 Task: Look for space in Ölgiy, Mongolia from 1st June, 2023 to 9th June, 2023 for 5 adults in price range Rs.6000 to Rs.12000. Place can be entire place with 3 bedrooms having 3 beds and 3 bathrooms. Property type can be house, flat, guest house. Amenities needed are: washing machine. Booking option can be shelf check-in. Required host language is English.
Action: Mouse moved to (457, 101)
Screenshot: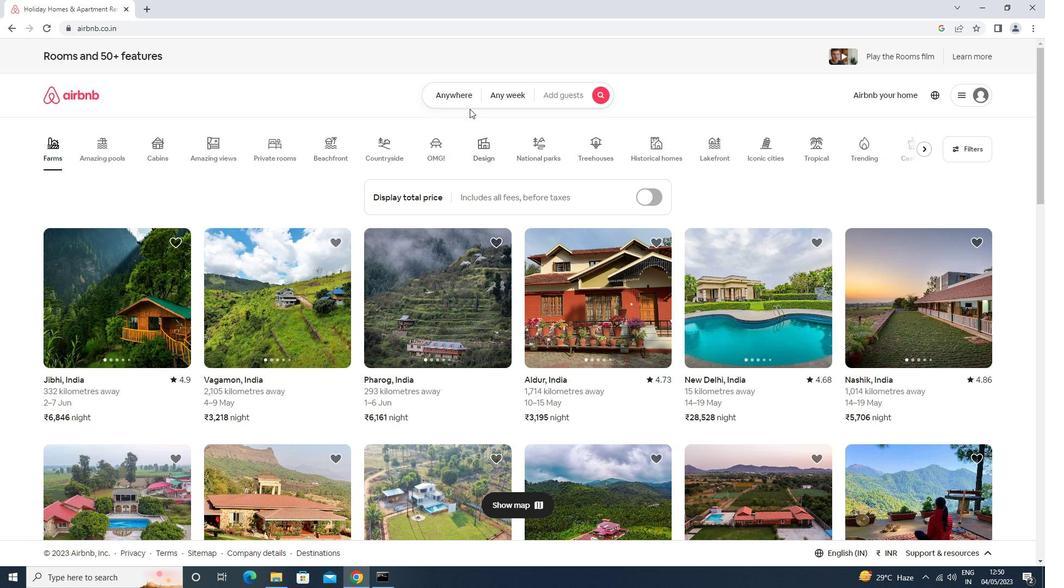 
Action: Mouse pressed left at (457, 101)
Screenshot: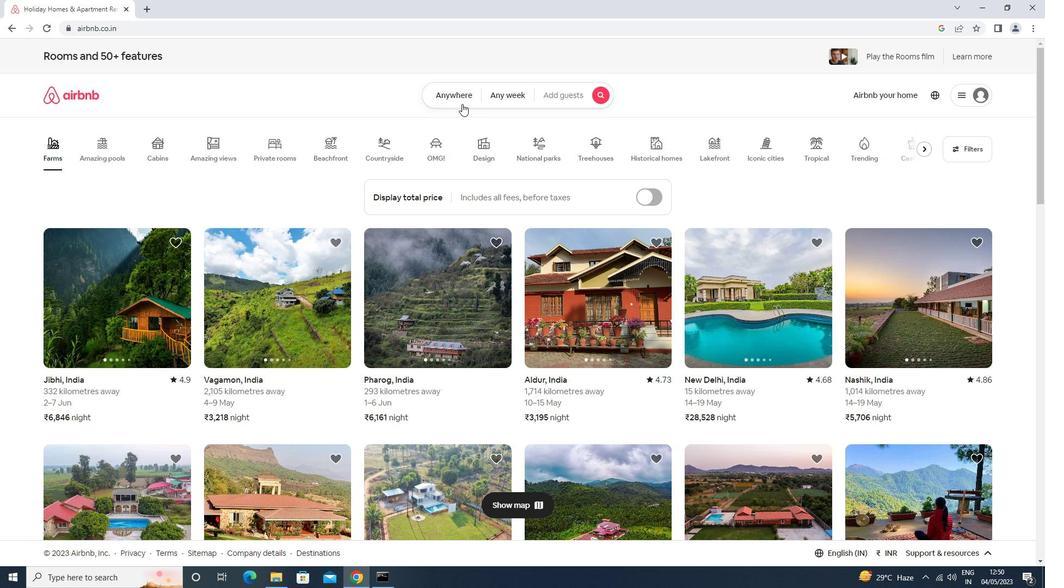 
Action: Mouse moved to (421, 136)
Screenshot: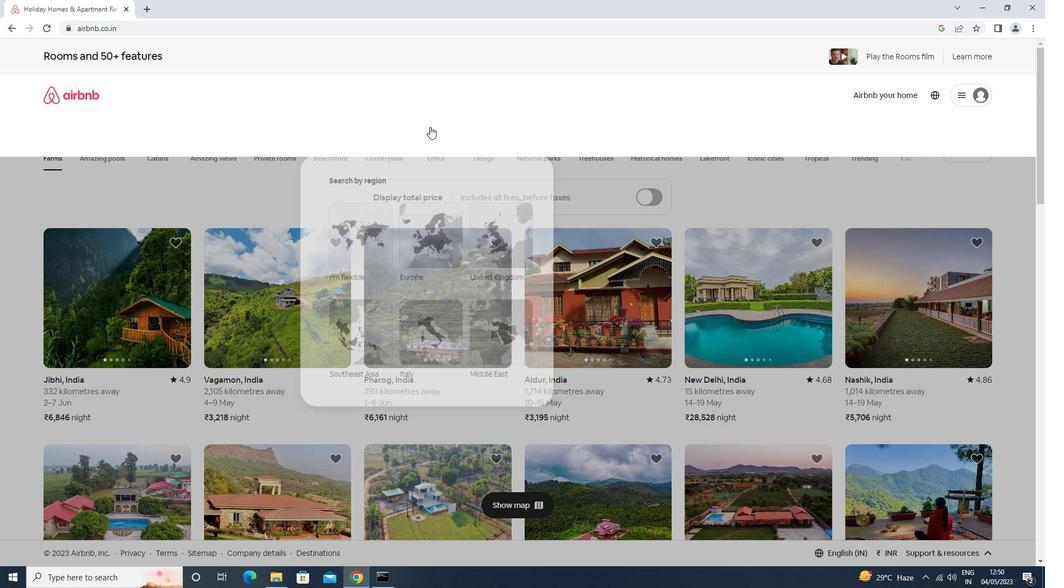 
Action: Mouse pressed left at (421, 136)
Screenshot: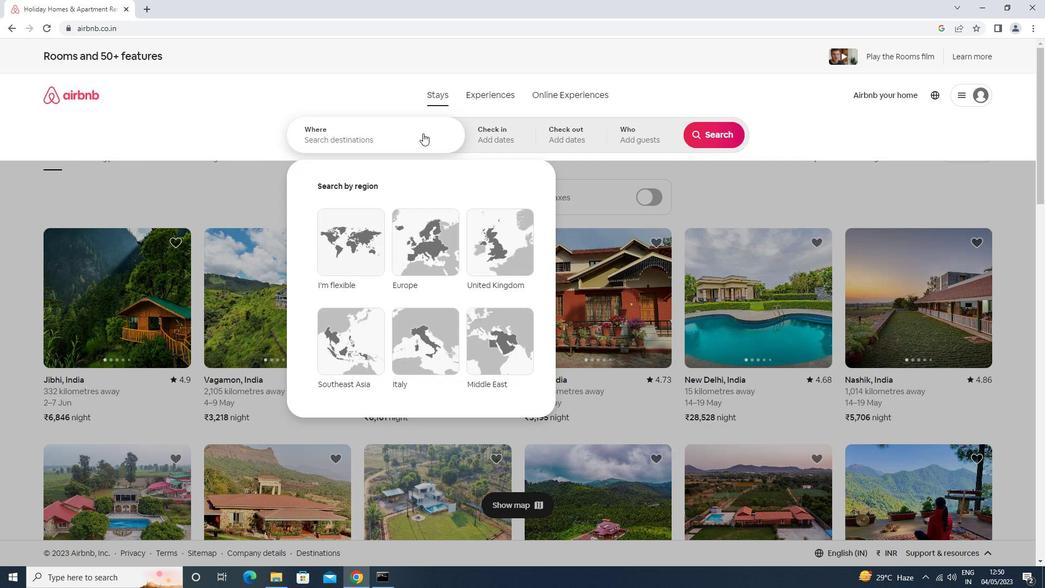 
Action: Key pressed olgiy<Key.down><Key.enter>
Screenshot: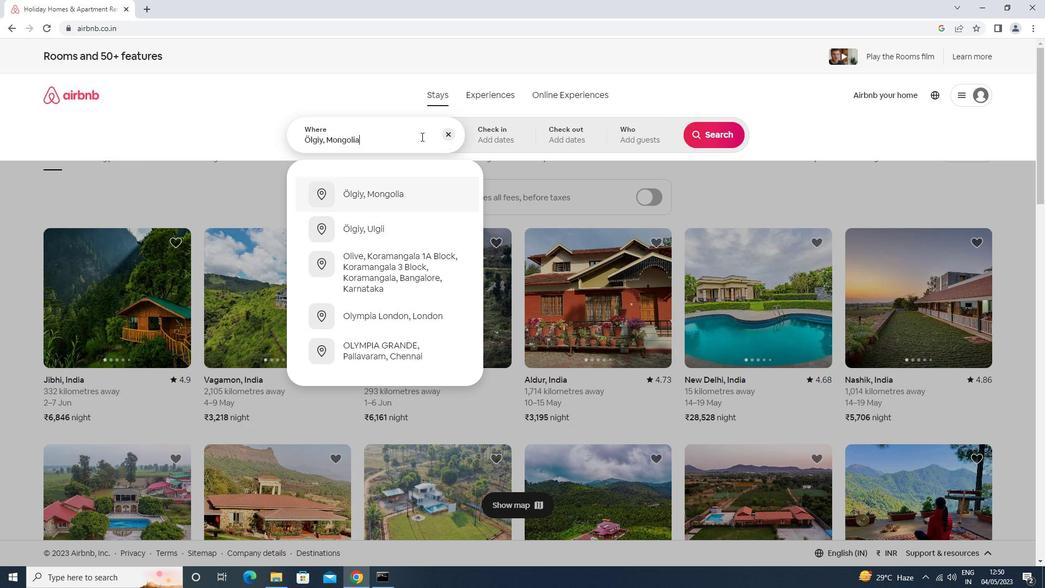 
Action: Mouse moved to (658, 273)
Screenshot: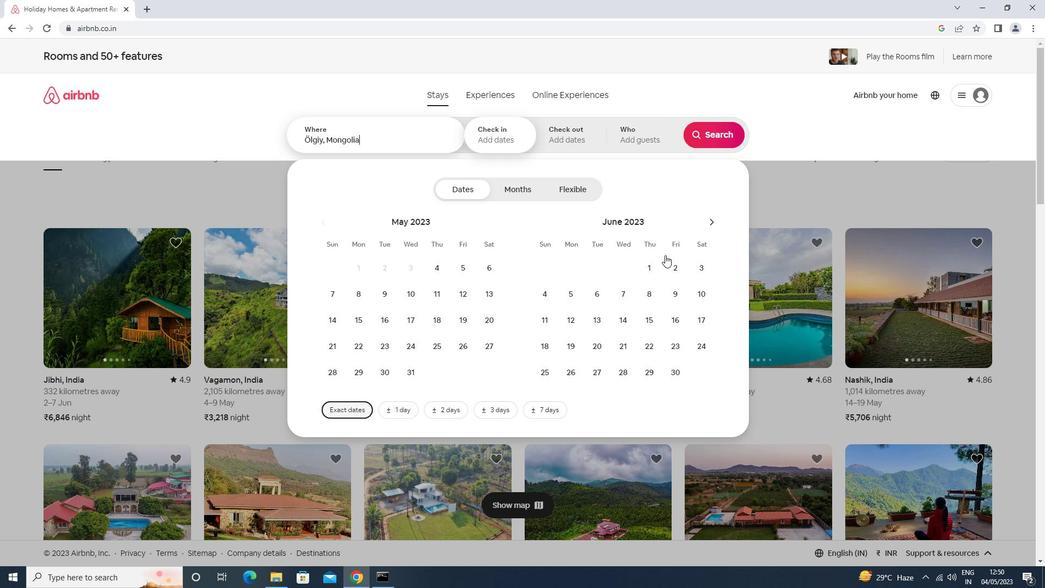 
Action: Mouse pressed left at (658, 273)
Screenshot: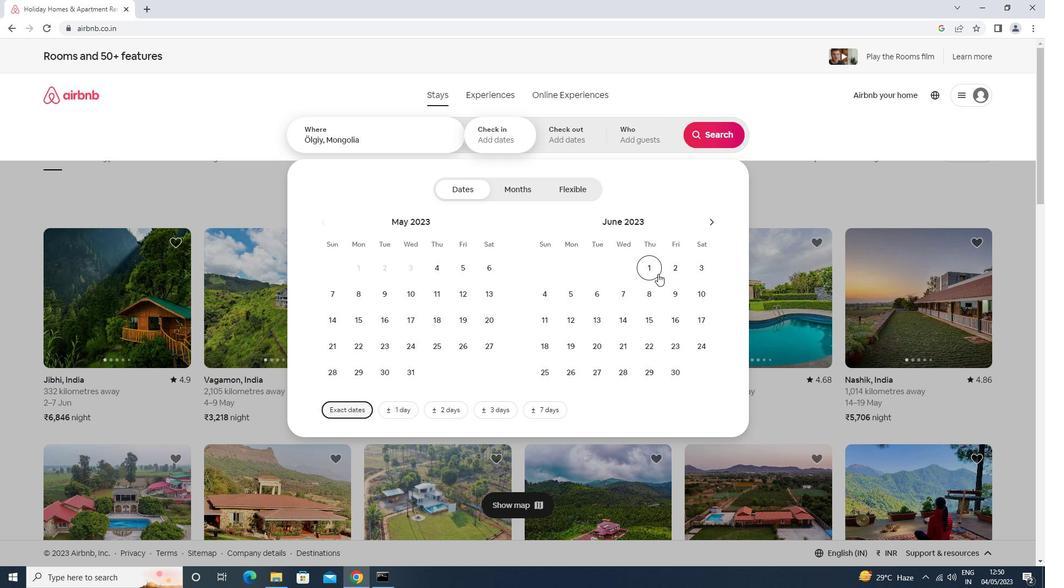 
Action: Mouse moved to (669, 297)
Screenshot: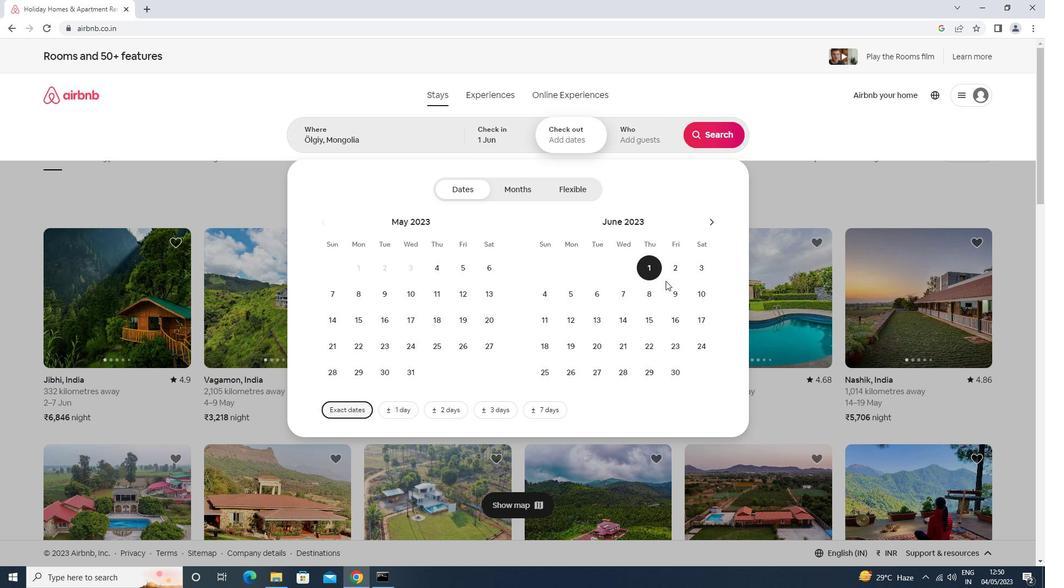 
Action: Mouse pressed left at (669, 297)
Screenshot: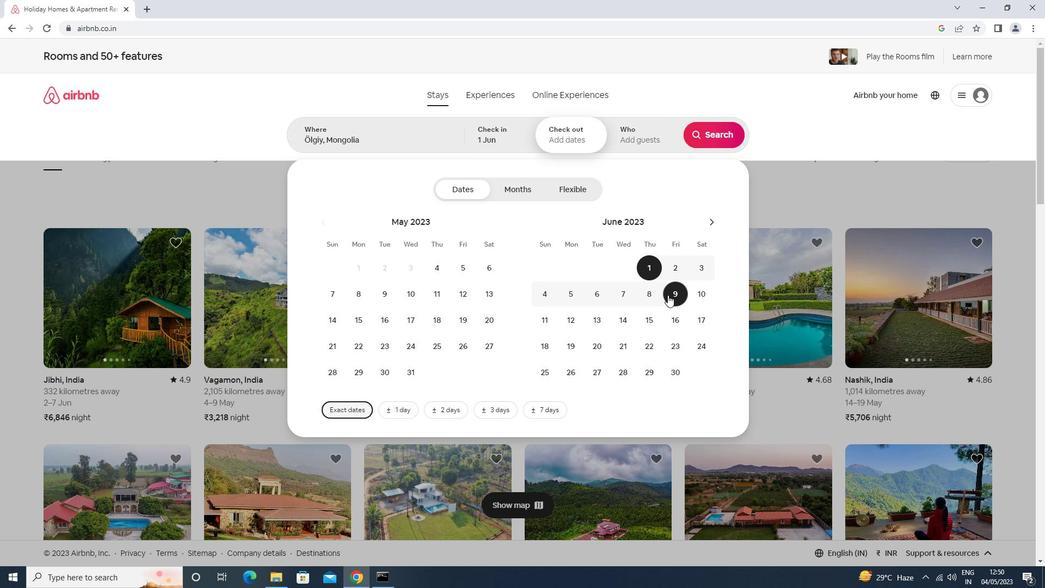 
Action: Mouse moved to (652, 142)
Screenshot: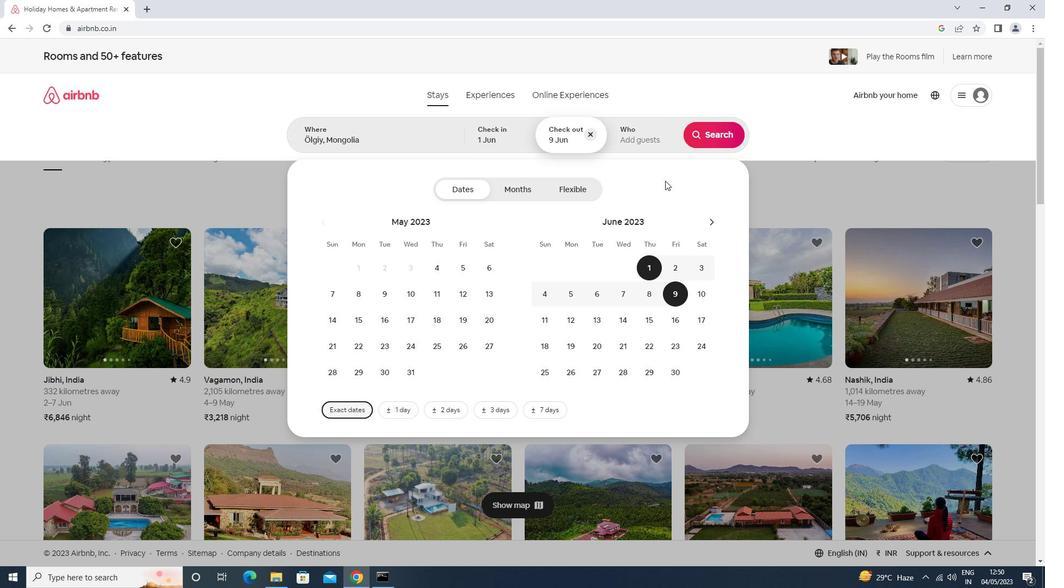 
Action: Mouse pressed left at (652, 142)
Screenshot: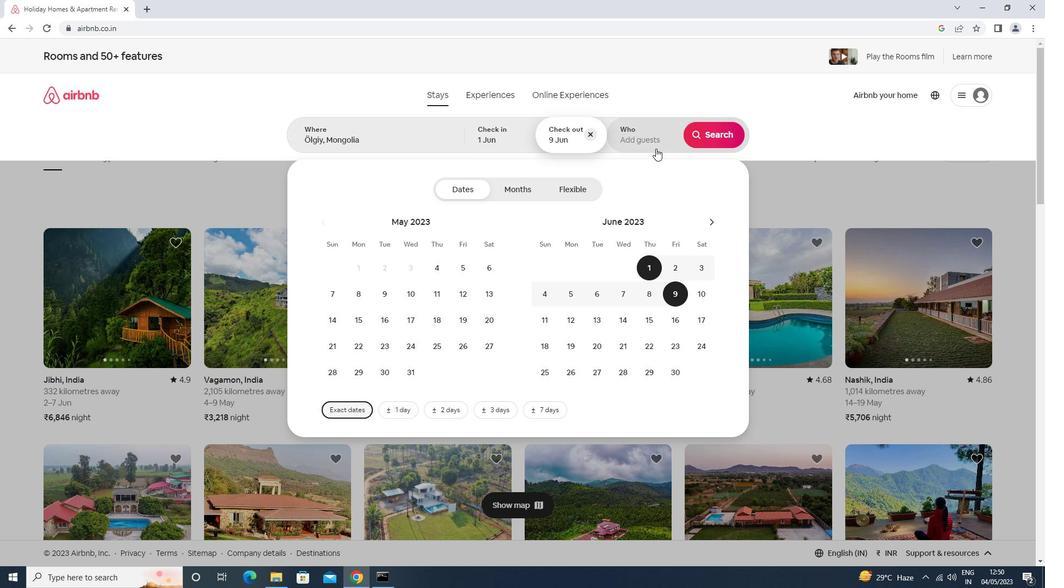 
Action: Mouse moved to (717, 192)
Screenshot: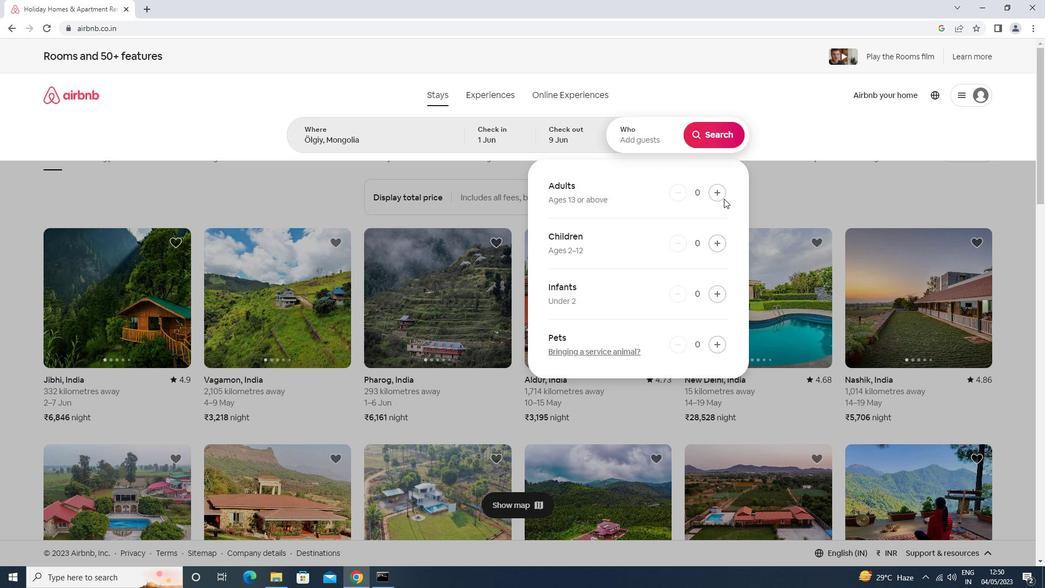 
Action: Mouse pressed left at (717, 192)
Screenshot: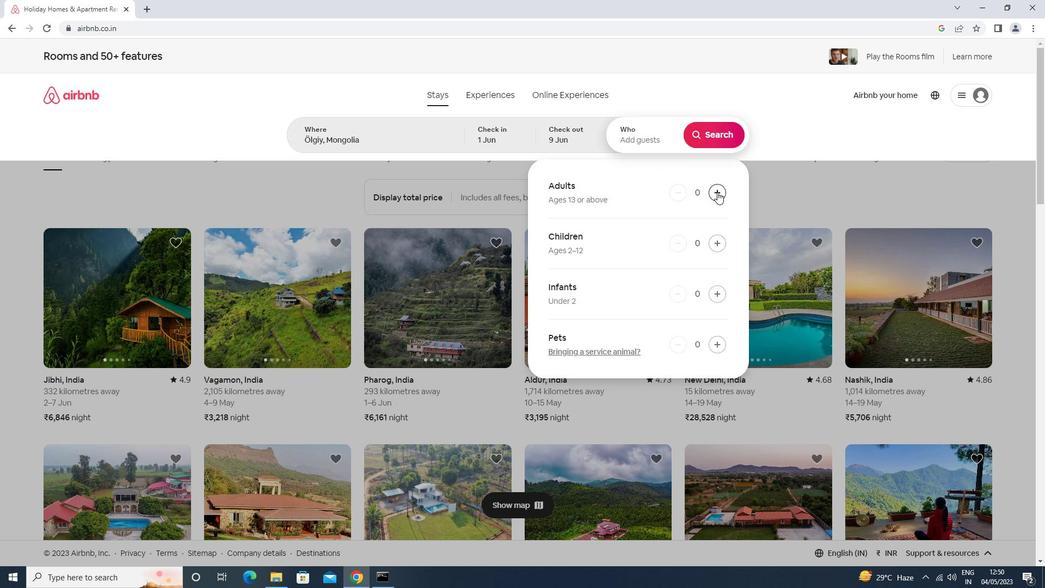 
Action: Mouse moved to (717, 192)
Screenshot: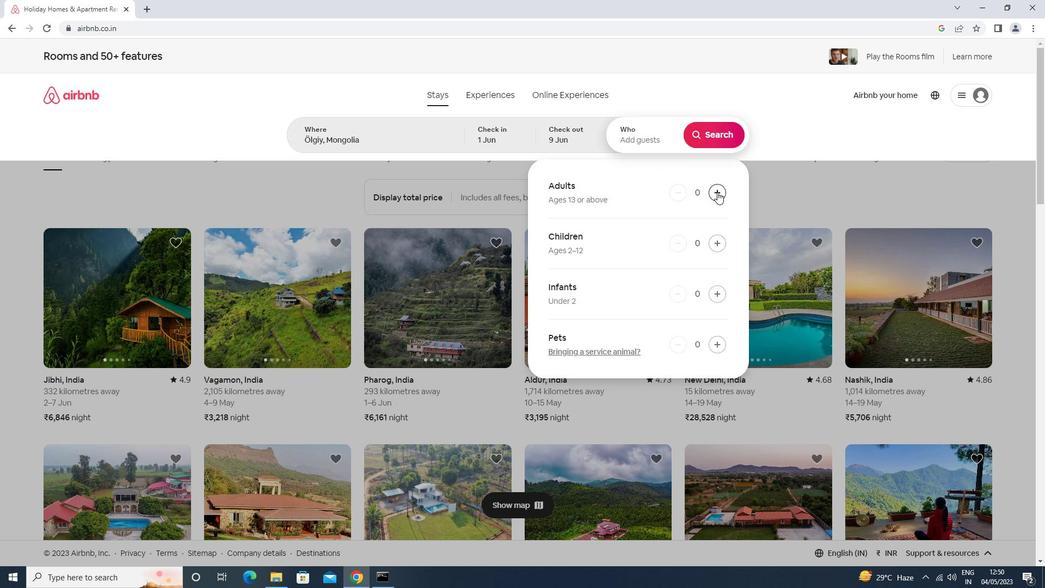 
Action: Mouse pressed left at (717, 192)
Screenshot: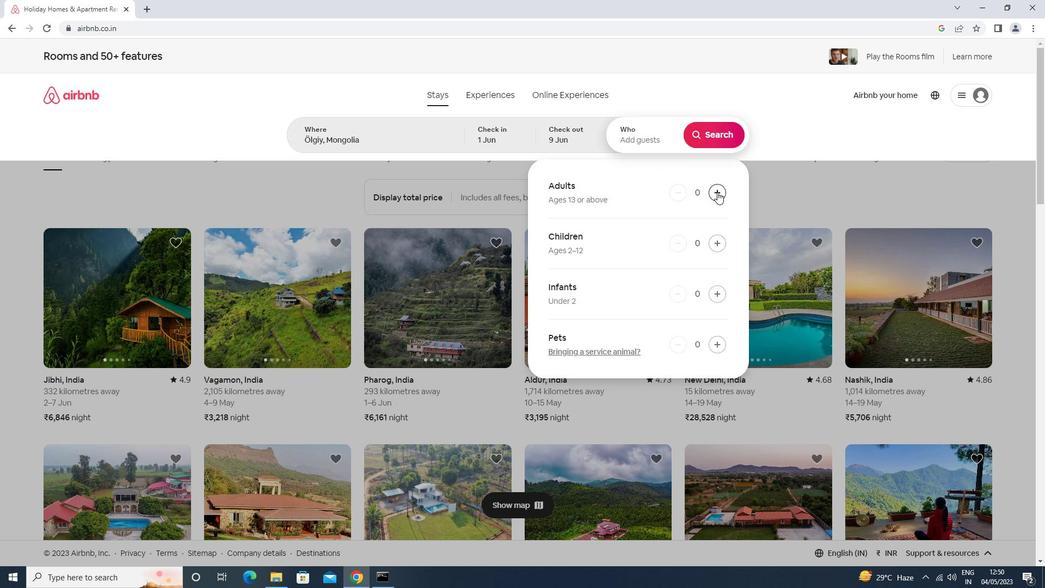 
Action: Mouse pressed left at (717, 192)
Screenshot: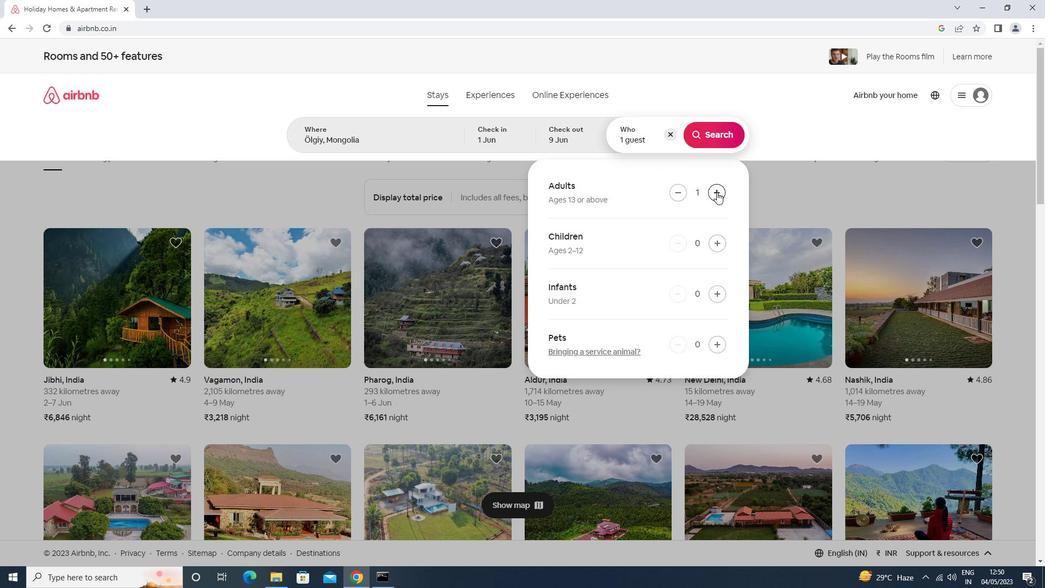 
Action: Mouse pressed left at (717, 192)
Screenshot: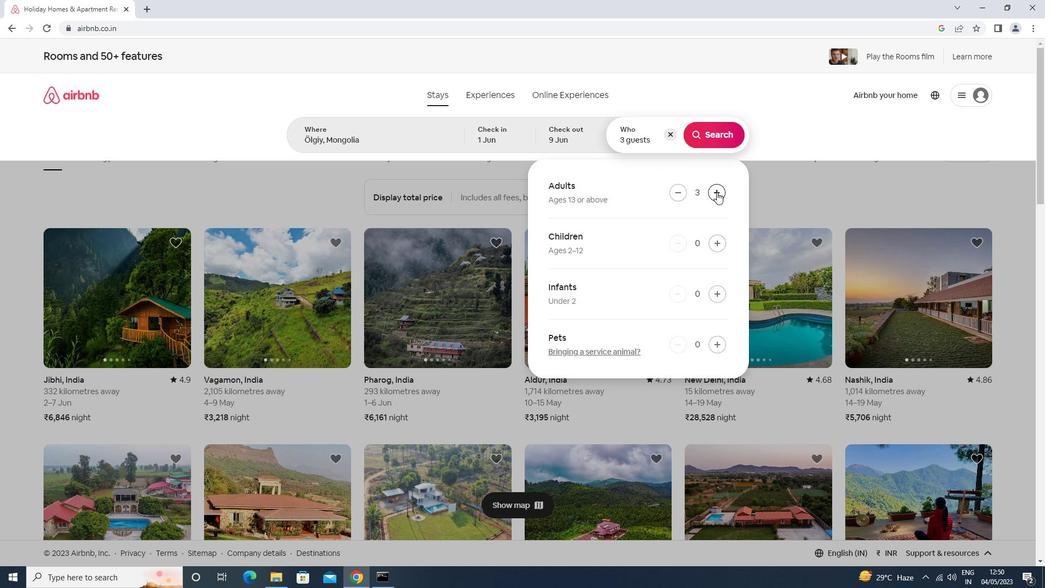 
Action: Mouse pressed left at (717, 192)
Screenshot: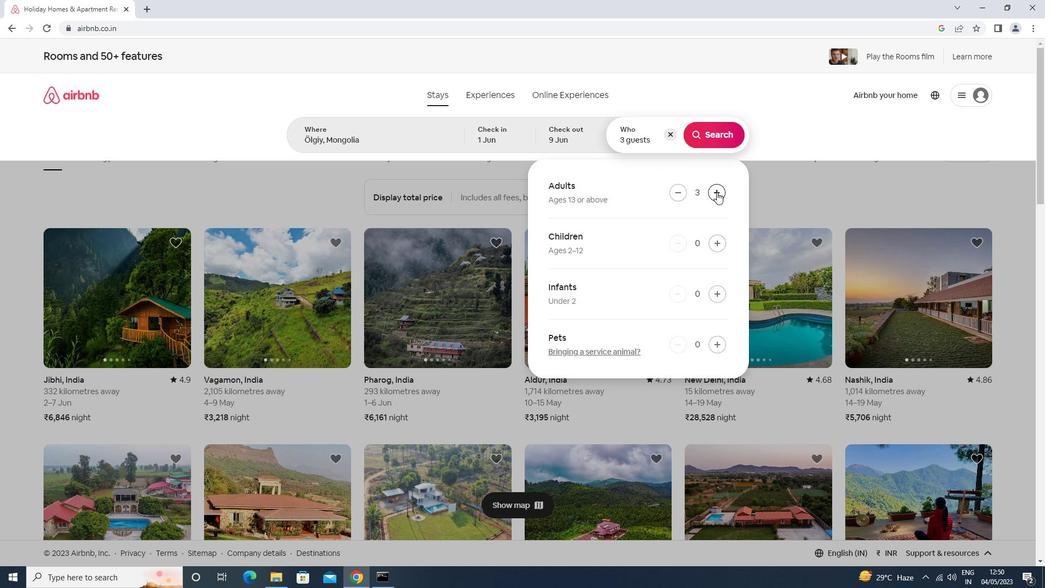 
Action: Mouse pressed left at (717, 192)
Screenshot: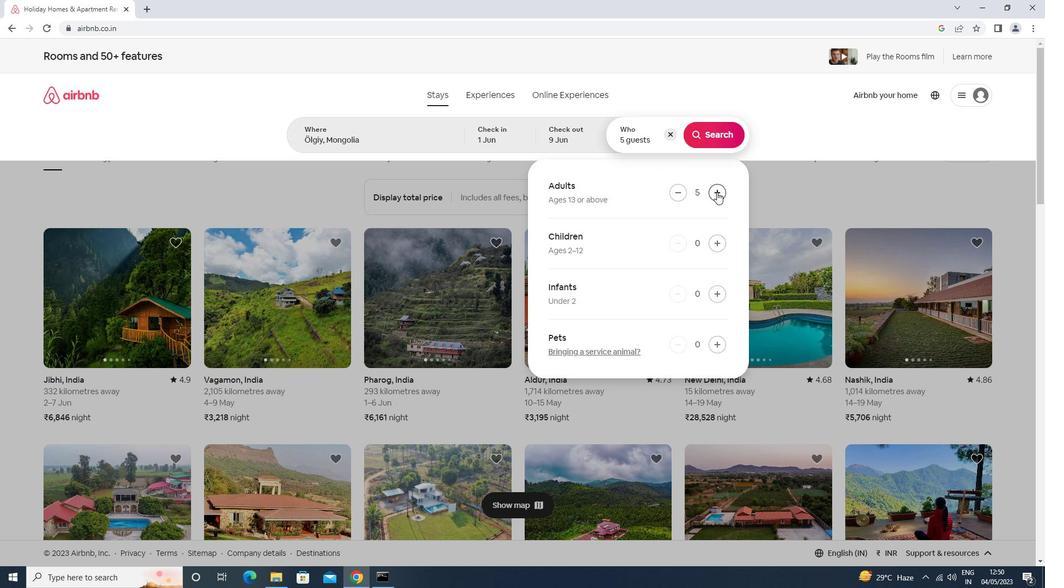 
Action: Mouse moved to (683, 196)
Screenshot: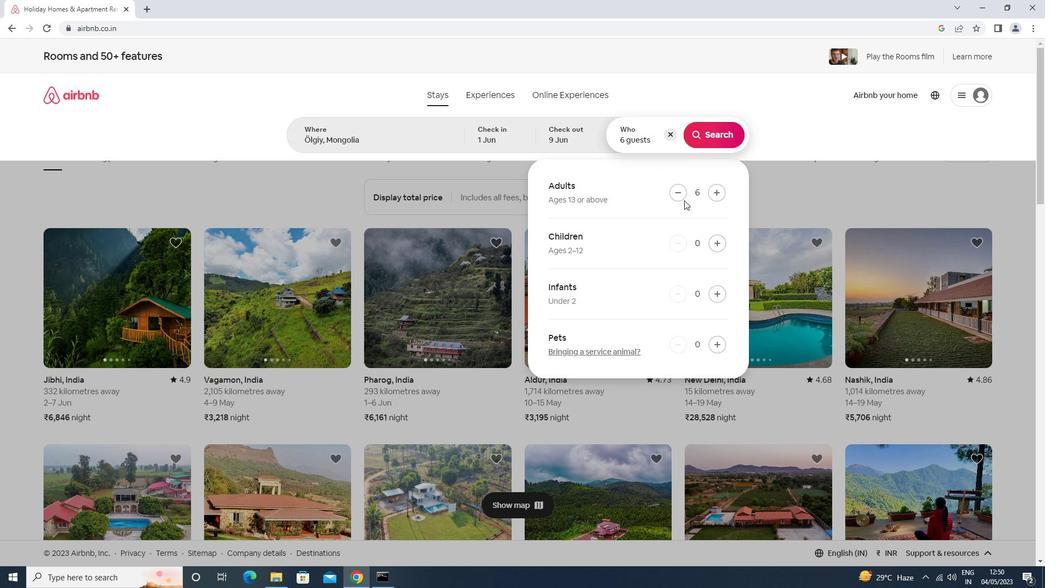 
Action: Mouse pressed left at (683, 196)
Screenshot: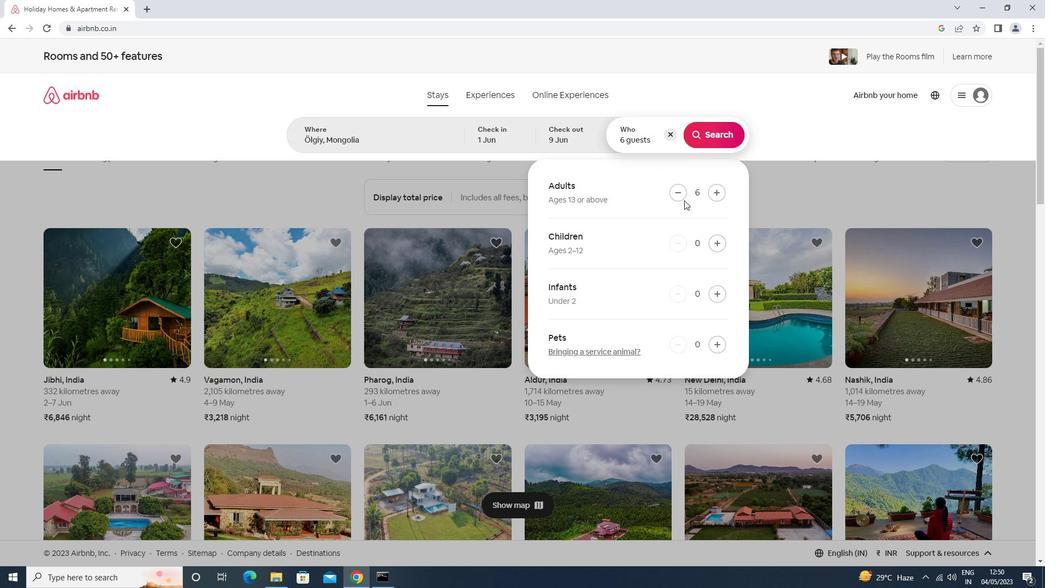 
Action: Mouse moved to (725, 132)
Screenshot: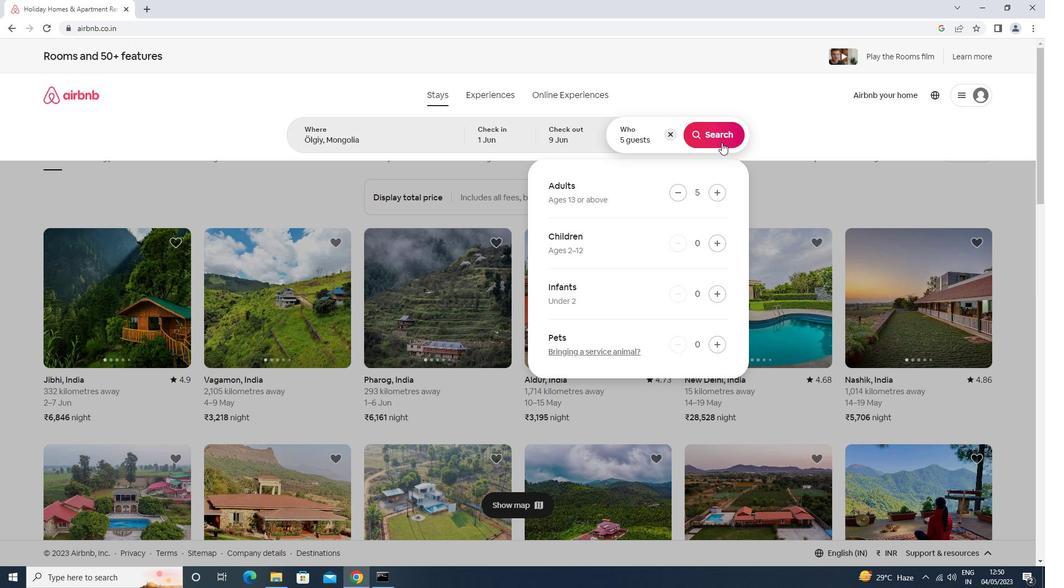 
Action: Mouse pressed left at (725, 132)
Screenshot: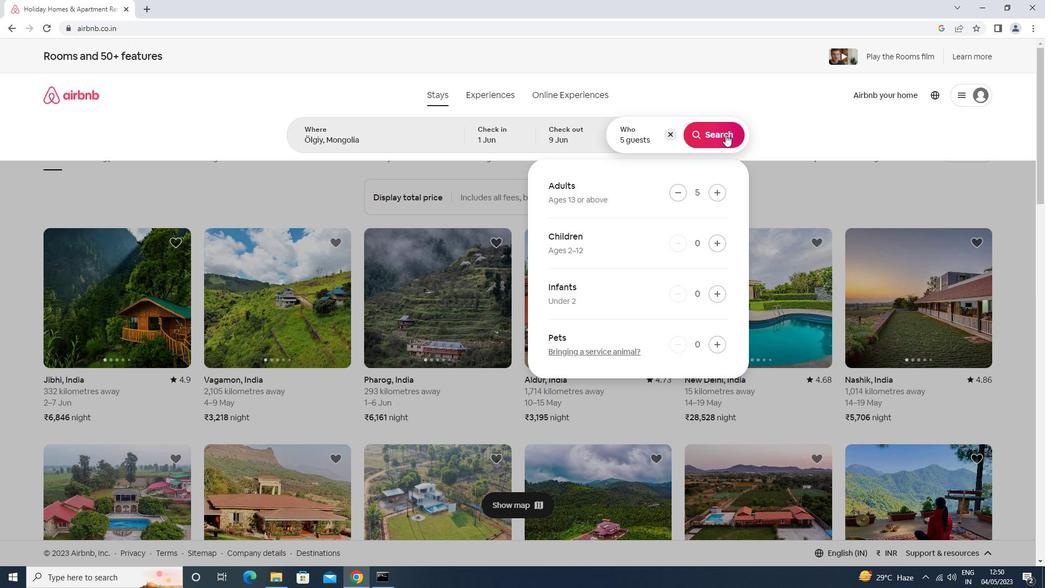 
Action: Mouse moved to (994, 106)
Screenshot: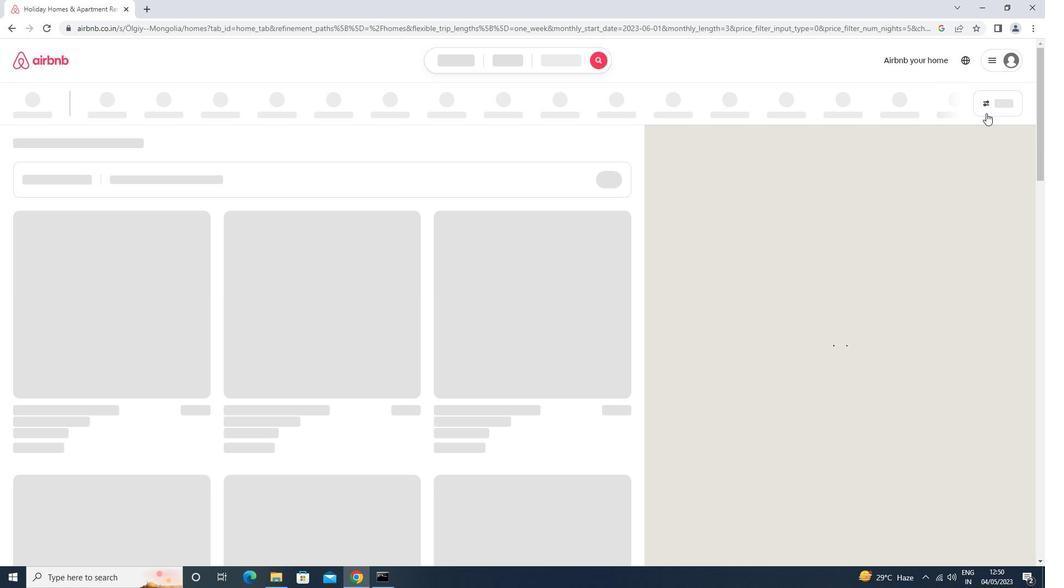 
Action: Mouse pressed left at (994, 106)
Screenshot: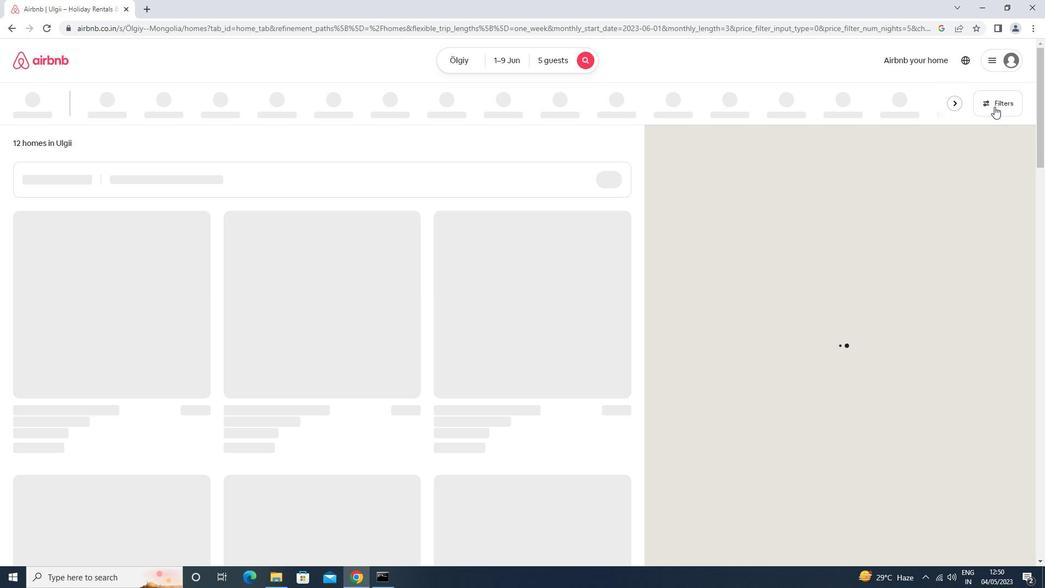 
Action: Mouse moved to (422, 235)
Screenshot: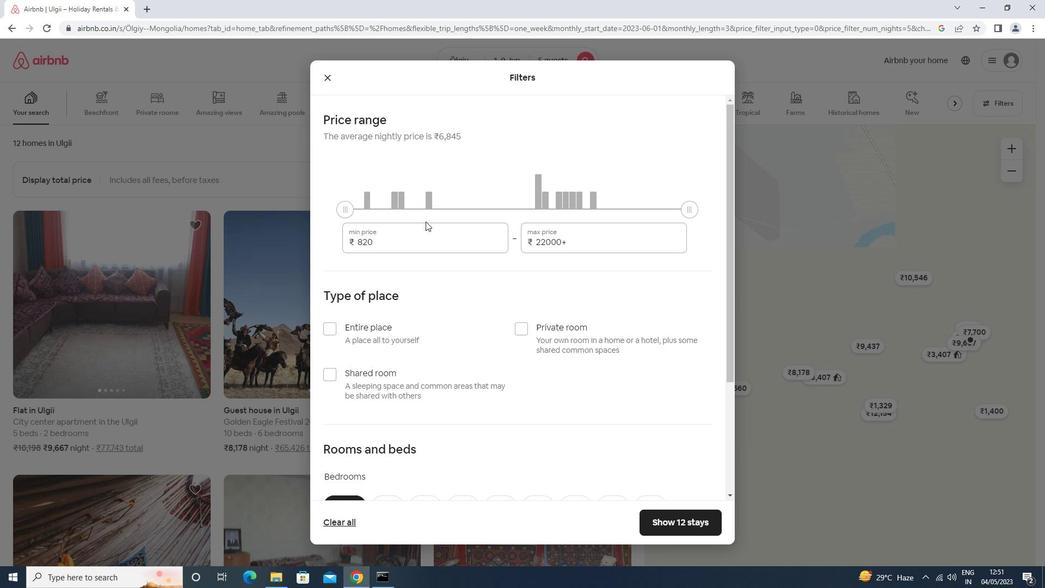 
Action: Mouse pressed left at (422, 235)
Screenshot: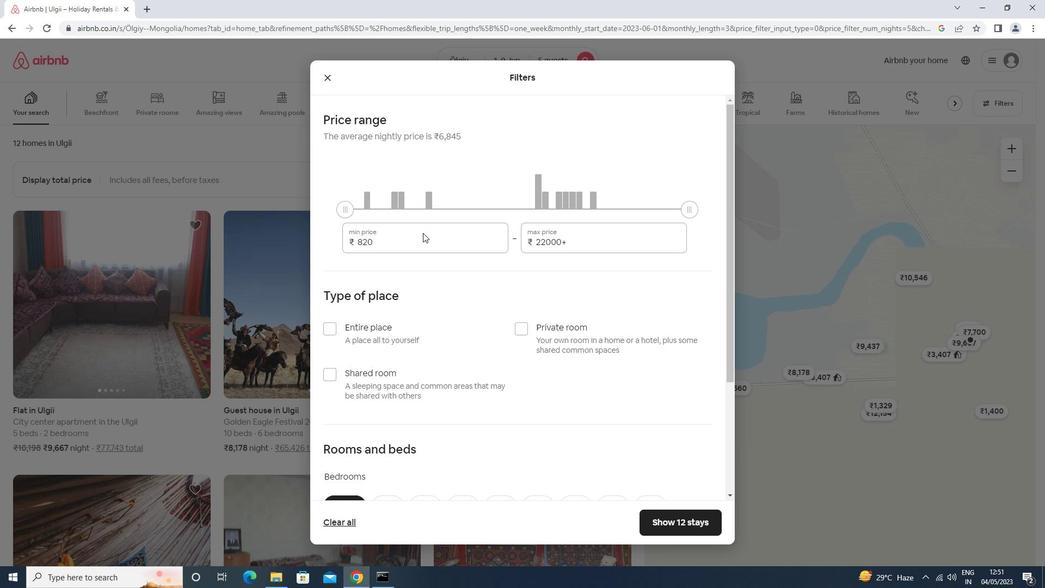 
Action: Mouse moved to (421, 236)
Screenshot: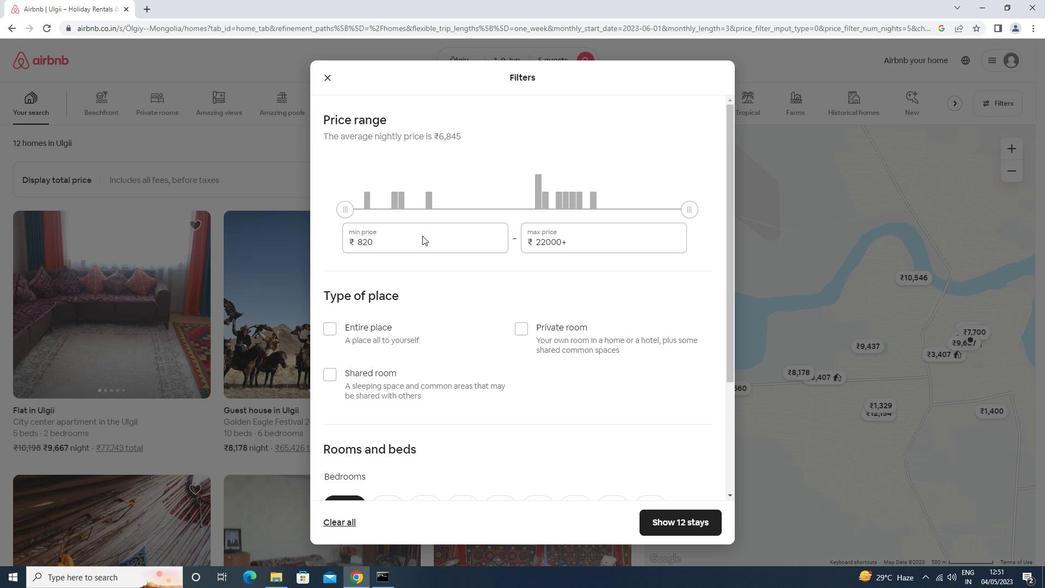 
Action: Key pressed <Key.backspace><Key.backspace><Key.backspace>16000<Key.tab>12000.
Screenshot: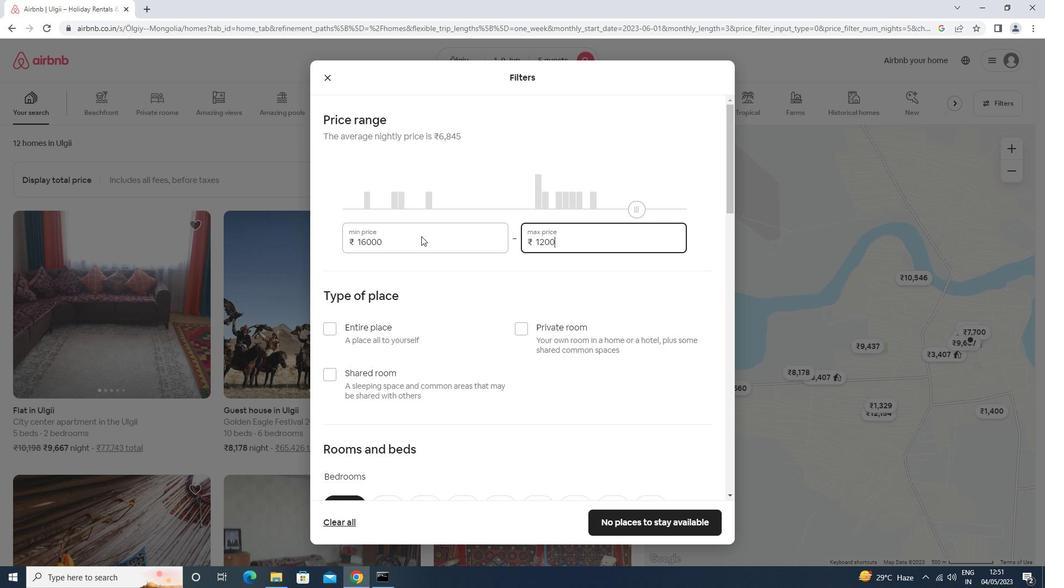 
Action: Mouse scrolled (421, 235) with delta (0, 0)
Screenshot: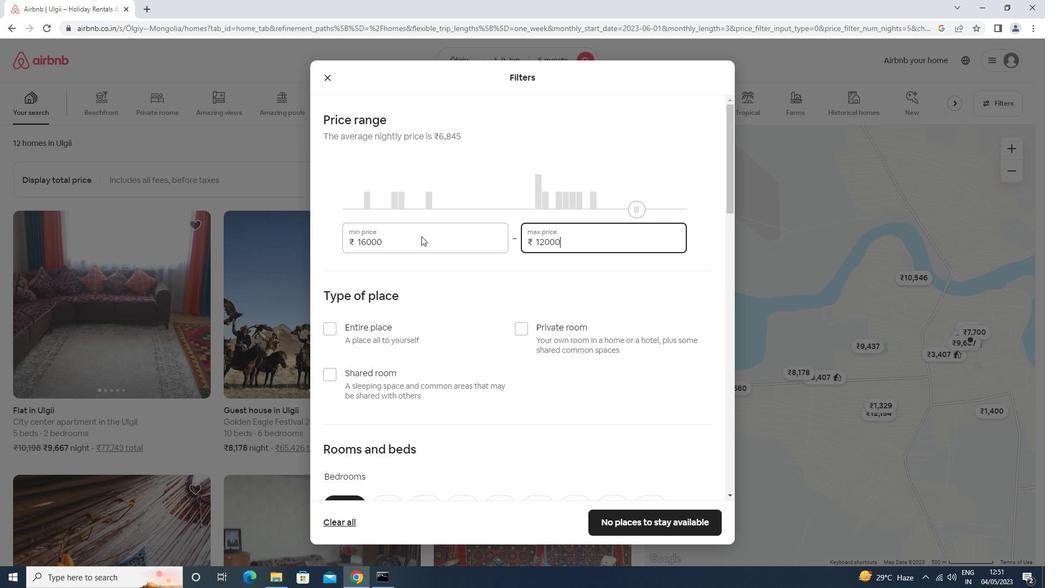 
Action: Mouse scrolled (421, 235) with delta (0, 0)
Screenshot: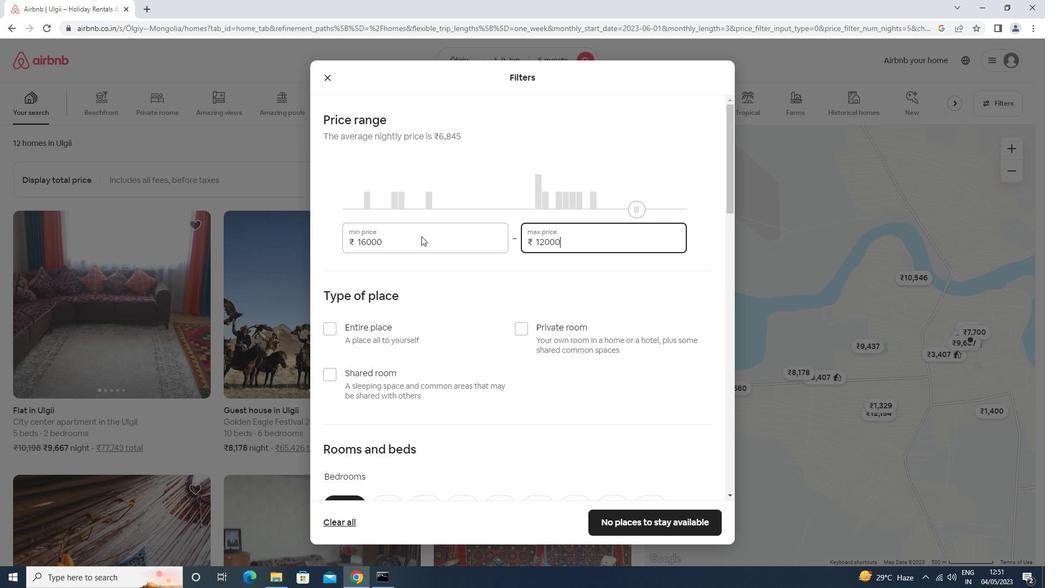 
Action: Mouse moved to (390, 219)
Screenshot: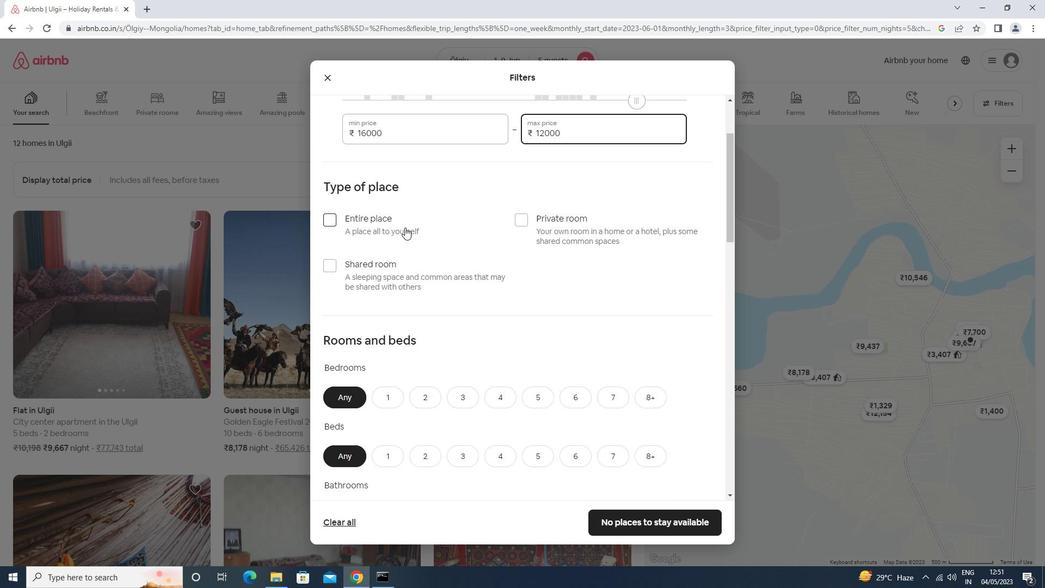 
Action: Mouse pressed left at (390, 219)
Screenshot: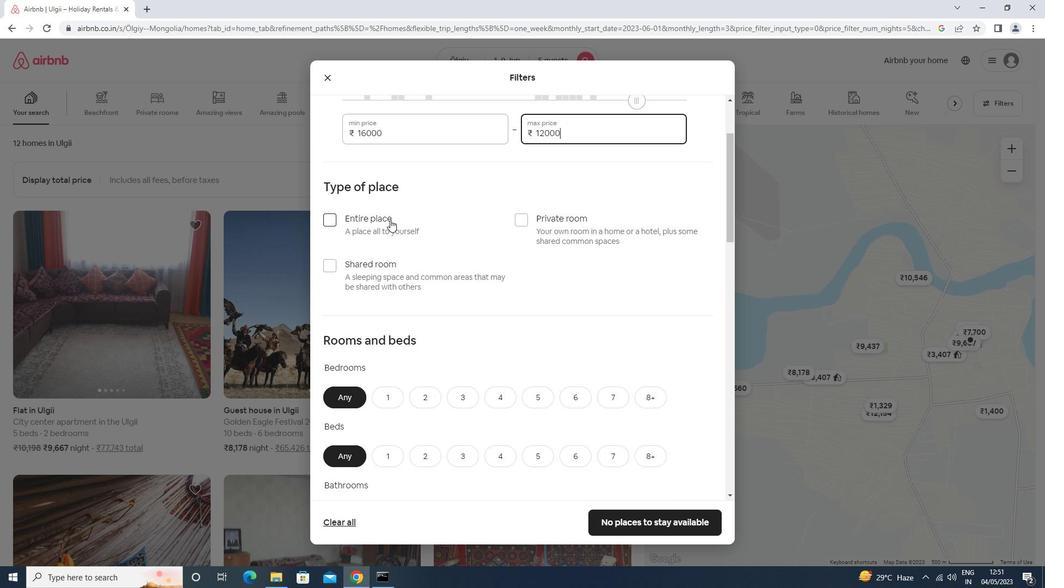 
Action: Mouse scrolled (390, 219) with delta (0, 0)
Screenshot: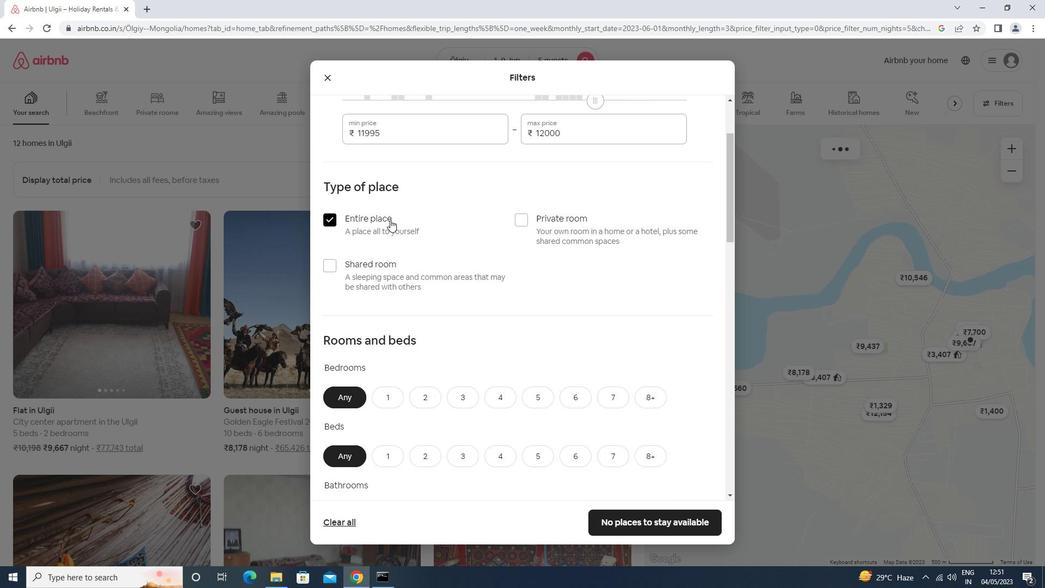 
Action: Mouse moved to (389, 219)
Screenshot: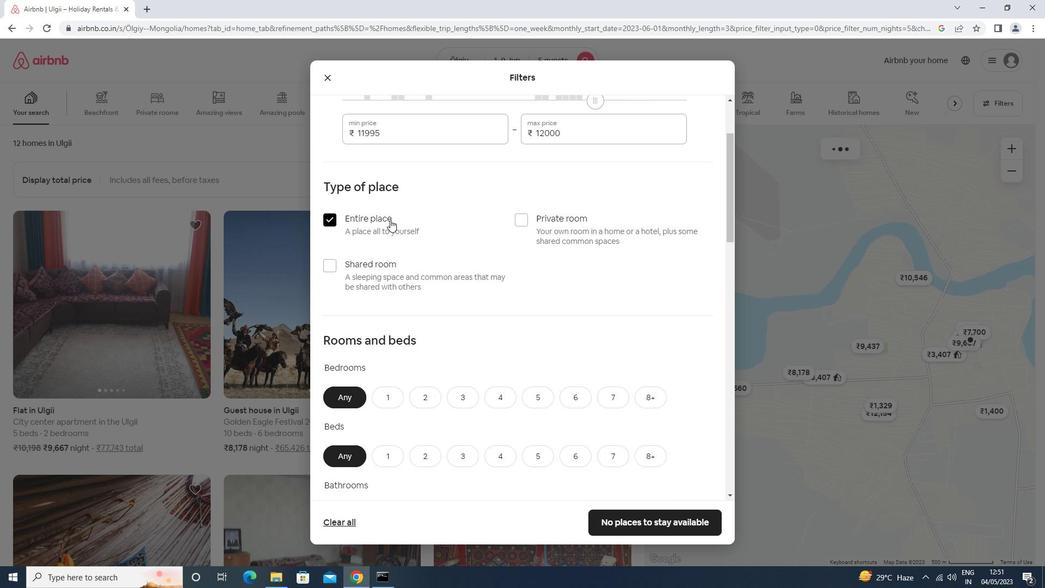 
Action: Mouse scrolled (389, 219) with delta (0, 0)
Screenshot: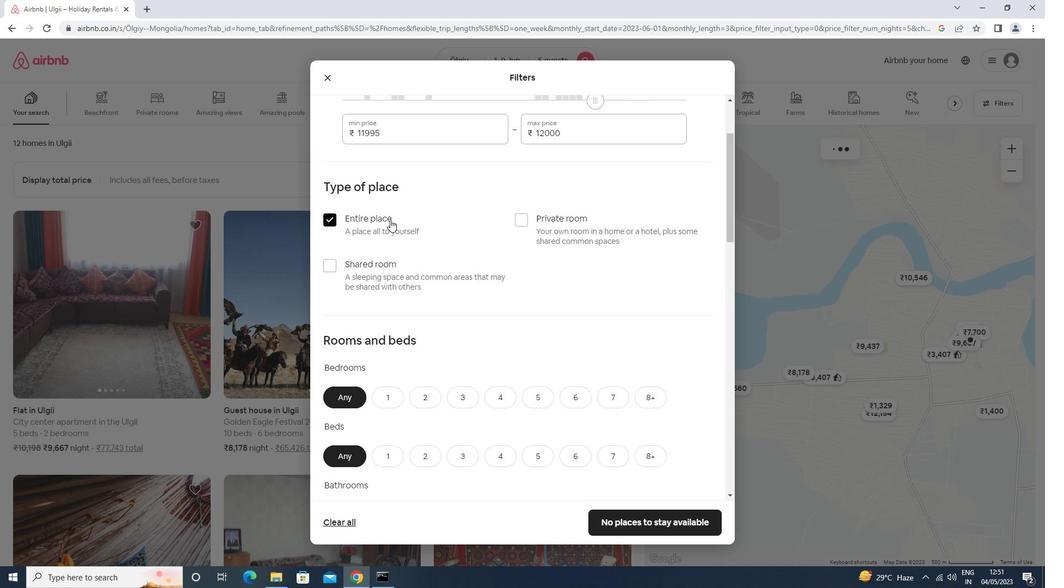 
Action: Mouse moved to (388, 219)
Screenshot: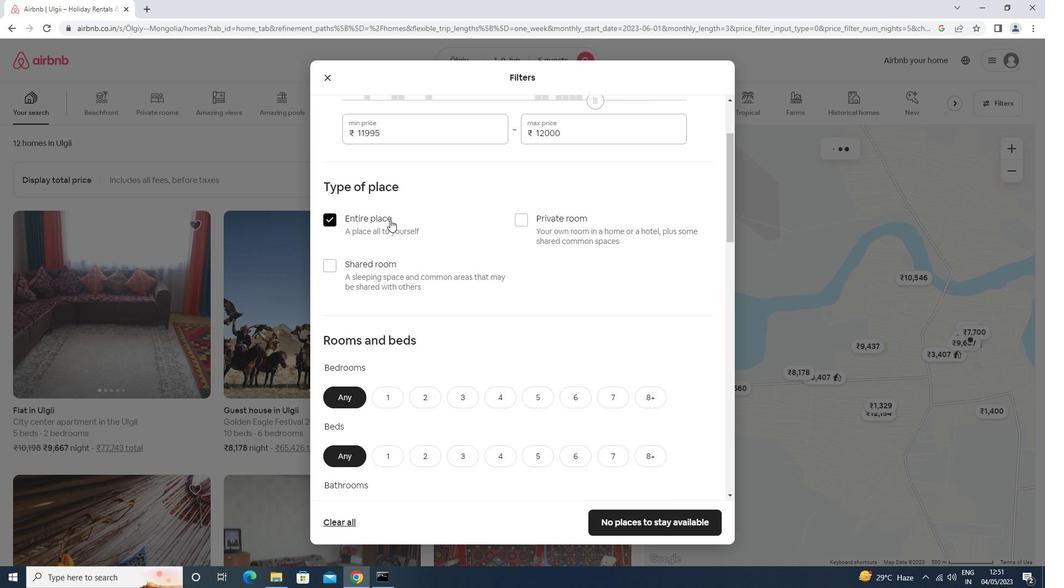 
Action: Mouse scrolled (388, 219) with delta (0, 0)
Screenshot: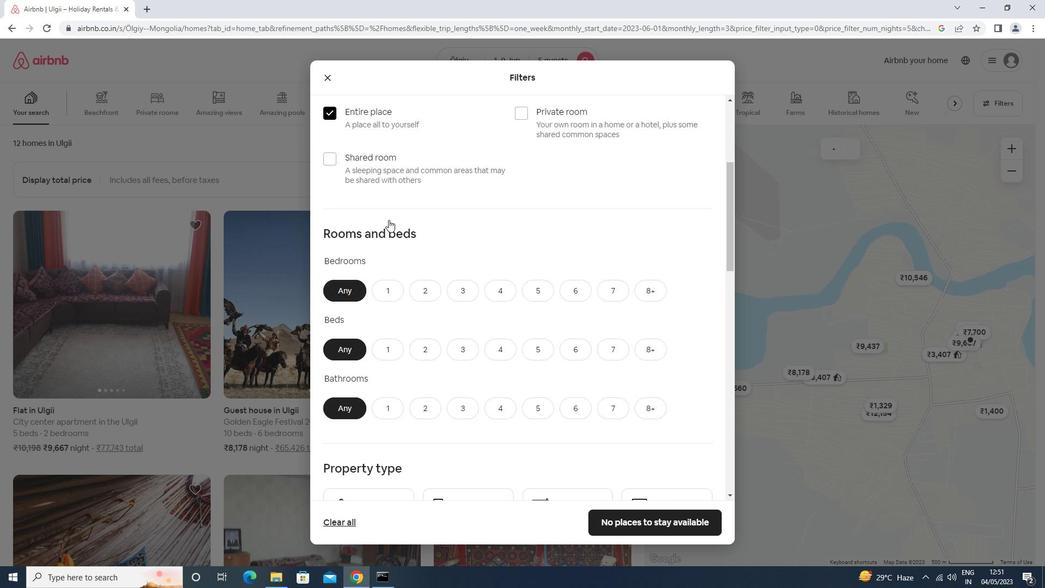 
Action: Mouse scrolled (388, 219) with delta (0, 0)
Screenshot: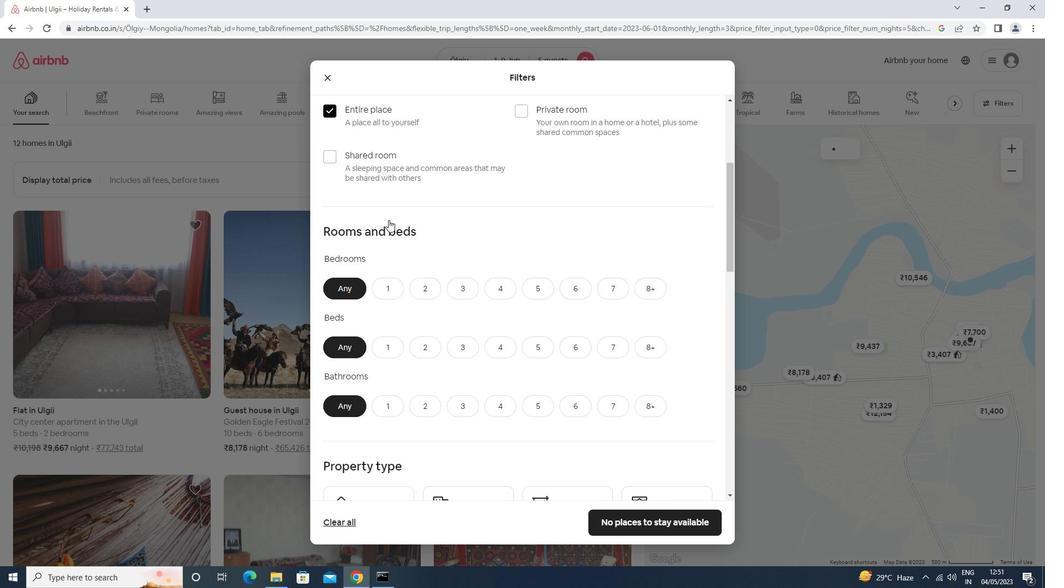 
Action: Mouse scrolled (388, 219) with delta (0, 0)
Screenshot: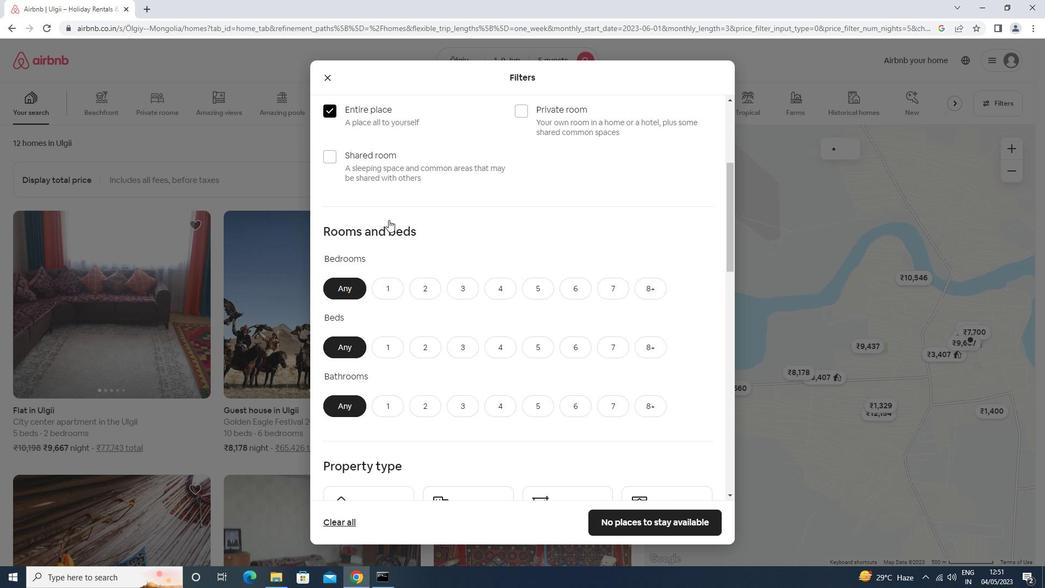 
Action: Mouse moved to (462, 134)
Screenshot: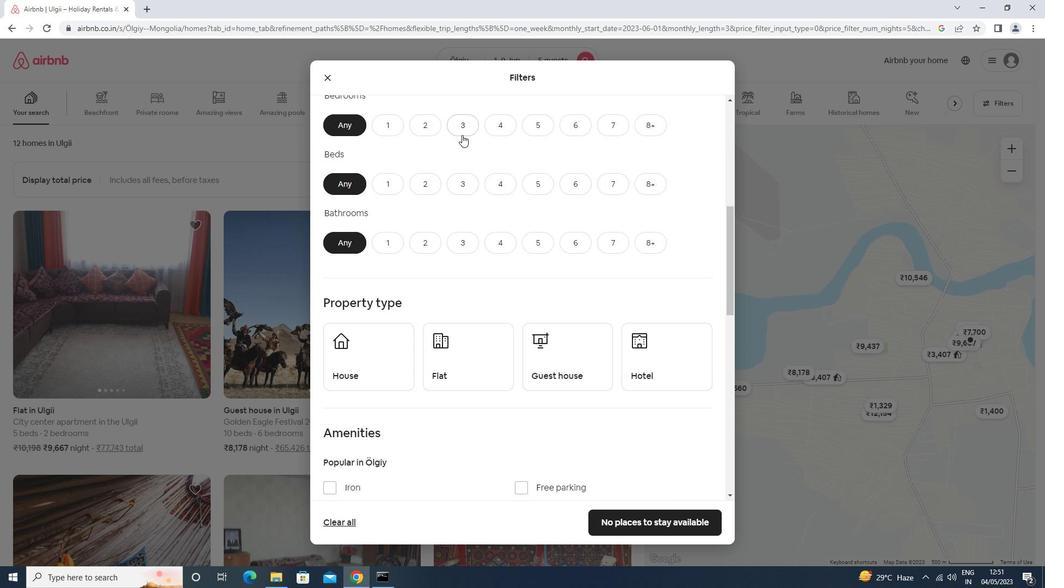 
Action: Mouse pressed left at (462, 134)
Screenshot: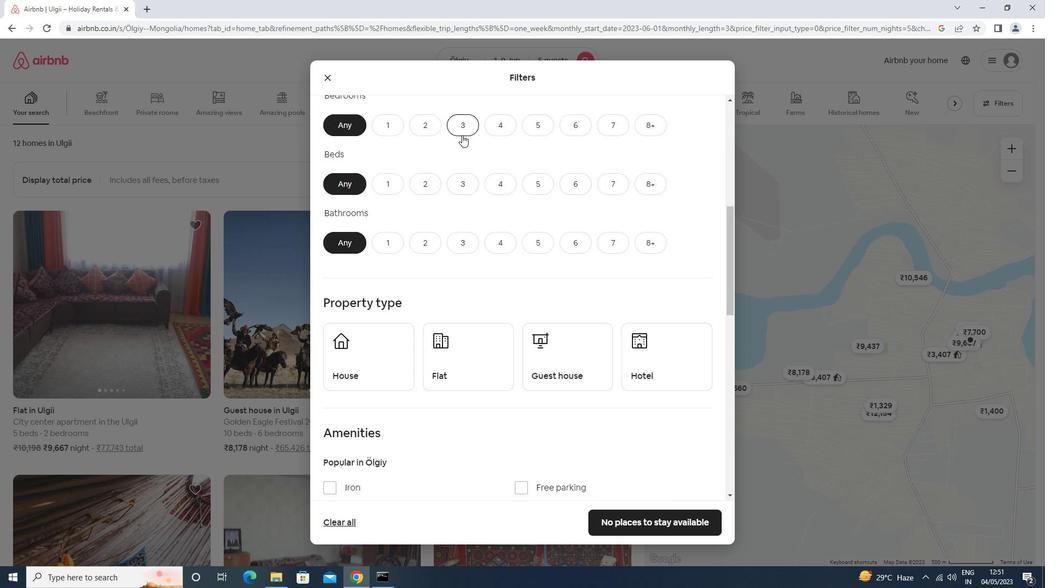 
Action: Mouse moved to (467, 178)
Screenshot: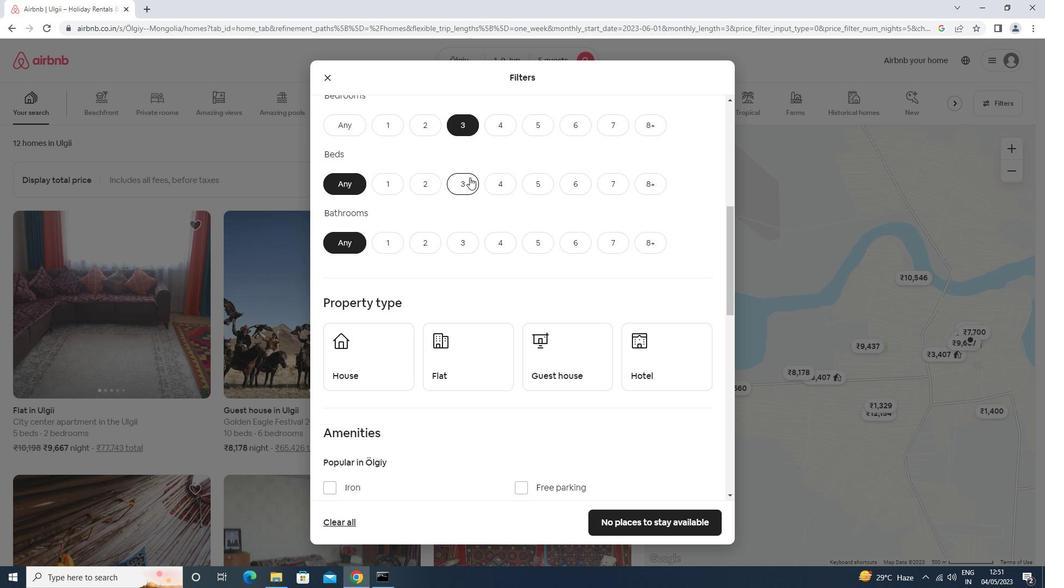 
Action: Mouse pressed left at (467, 178)
Screenshot: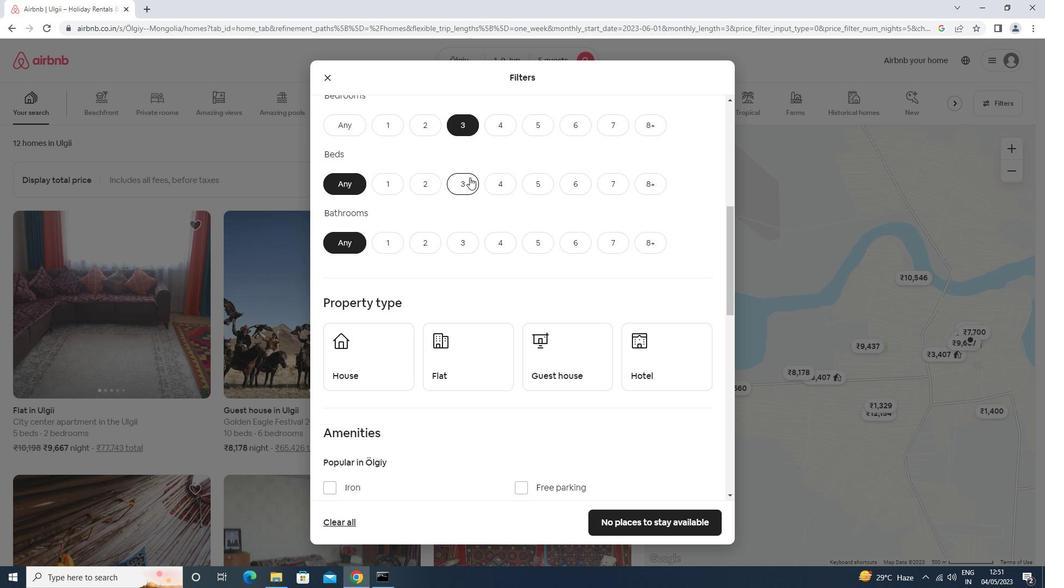
Action: Mouse moved to (458, 240)
Screenshot: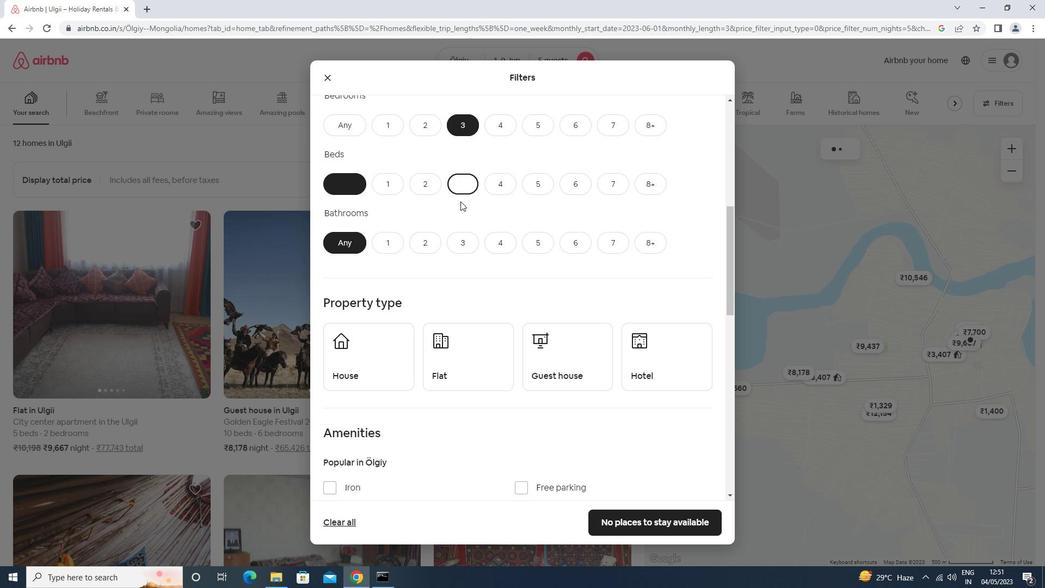 
Action: Mouse pressed left at (458, 240)
Screenshot: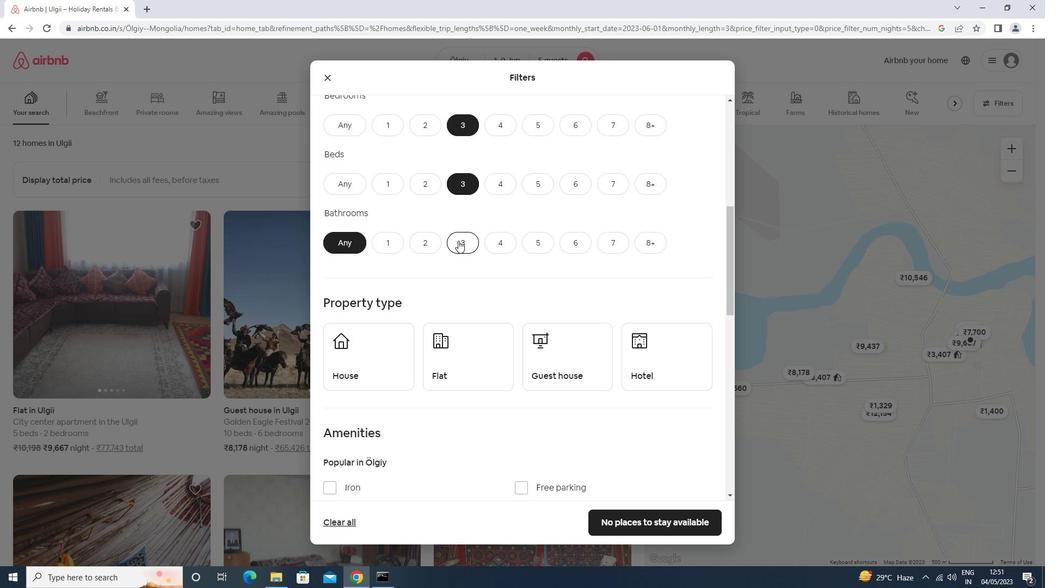 
Action: Mouse moved to (374, 349)
Screenshot: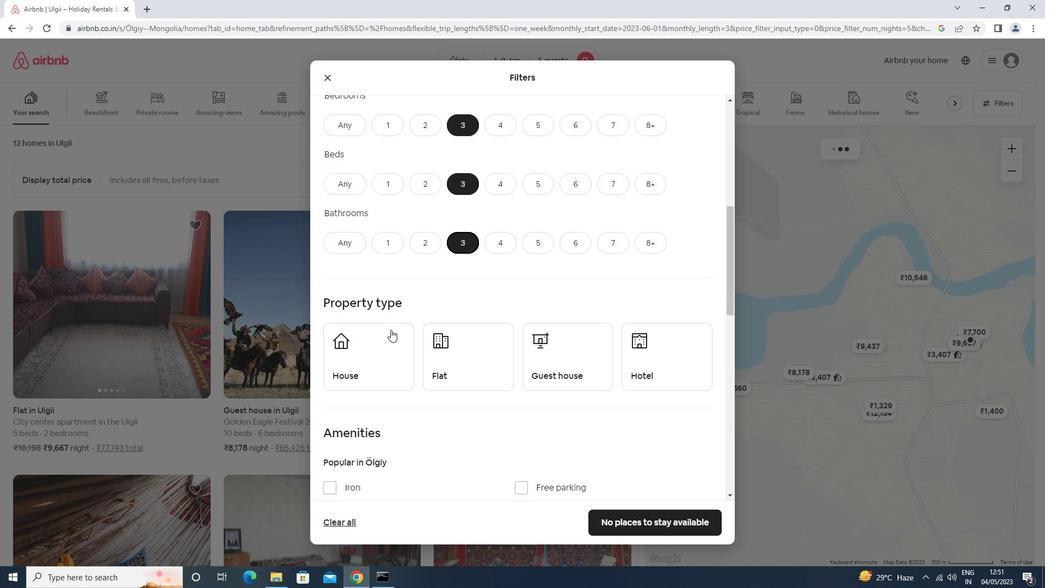 
Action: Mouse pressed left at (374, 349)
Screenshot: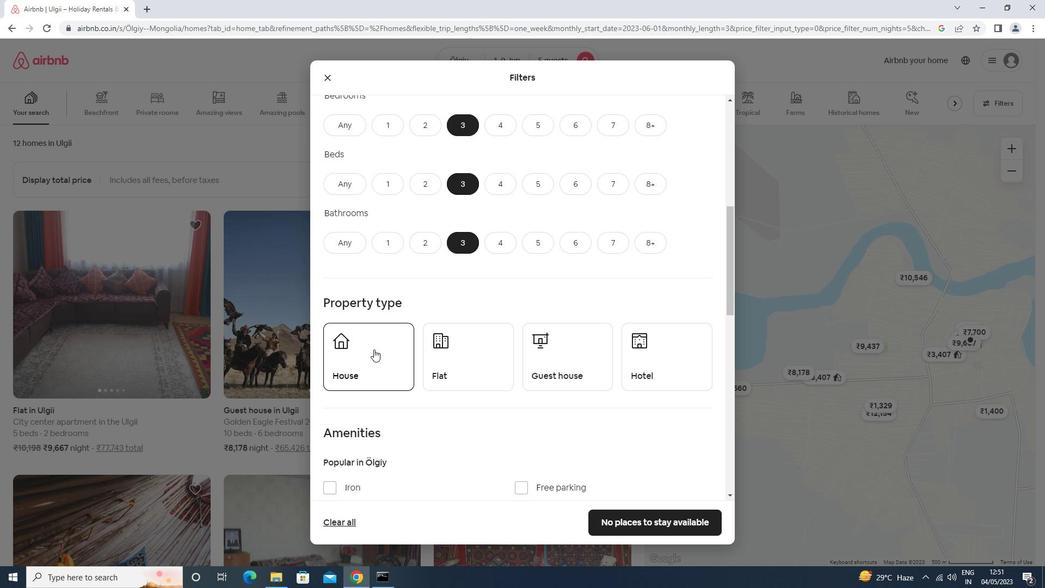 
Action: Mouse moved to (418, 351)
Screenshot: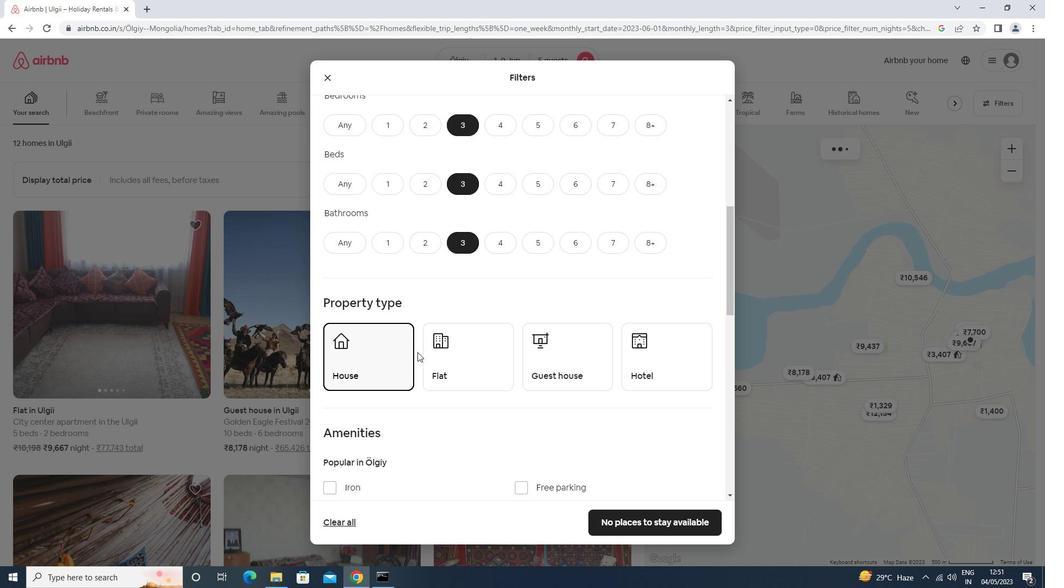 
Action: Mouse pressed left at (418, 351)
Screenshot: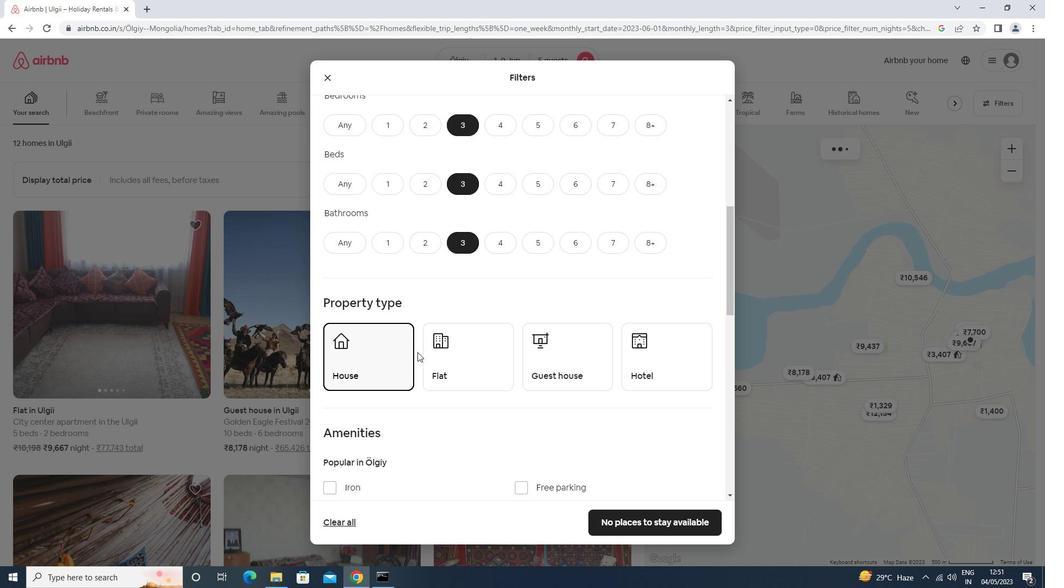 
Action: Mouse moved to (432, 351)
Screenshot: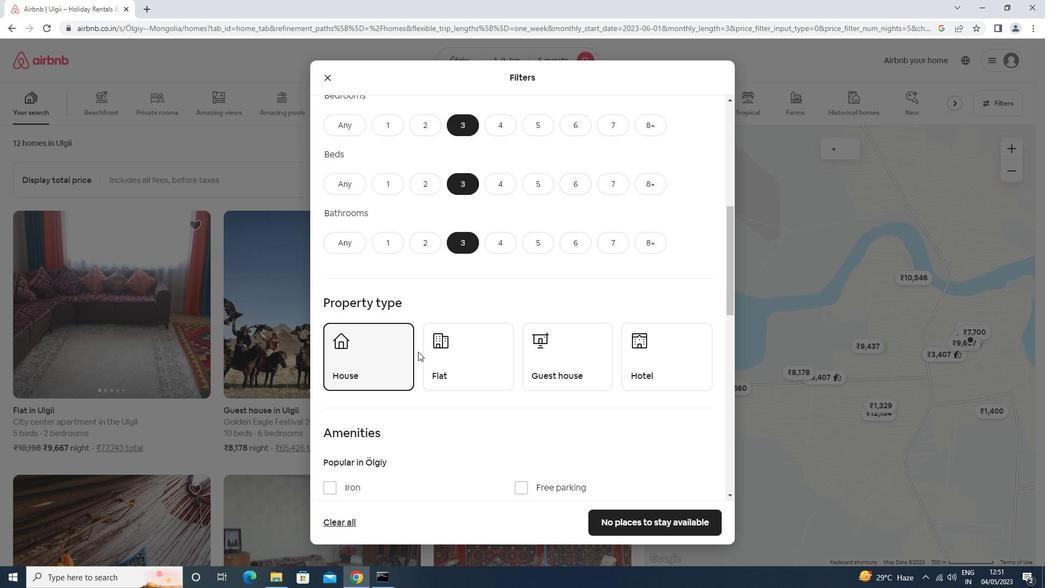 
Action: Mouse pressed left at (432, 351)
Screenshot: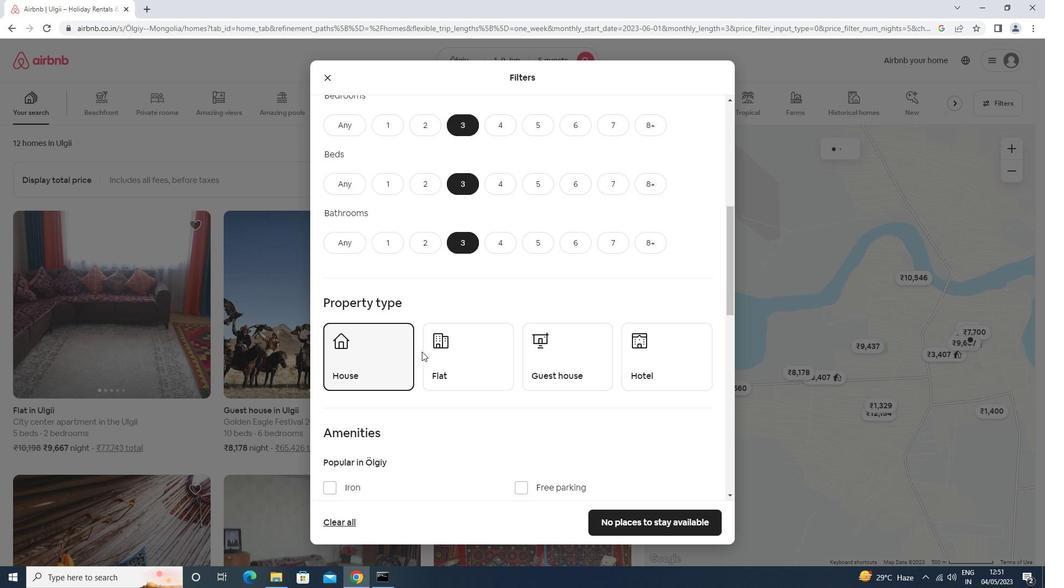 
Action: Mouse moved to (568, 369)
Screenshot: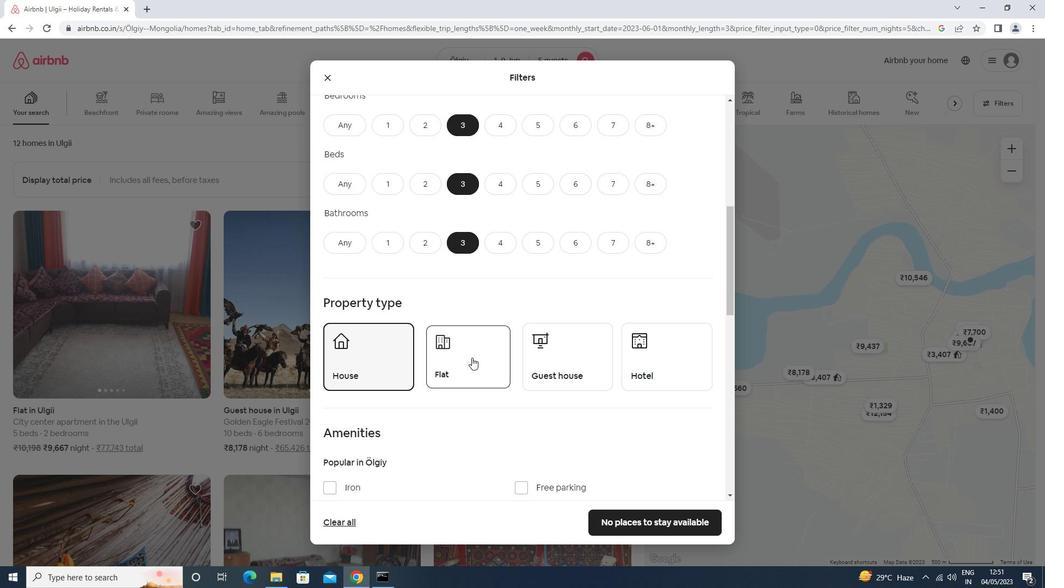 
Action: Mouse pressed left at (568, 369)
Screenshot: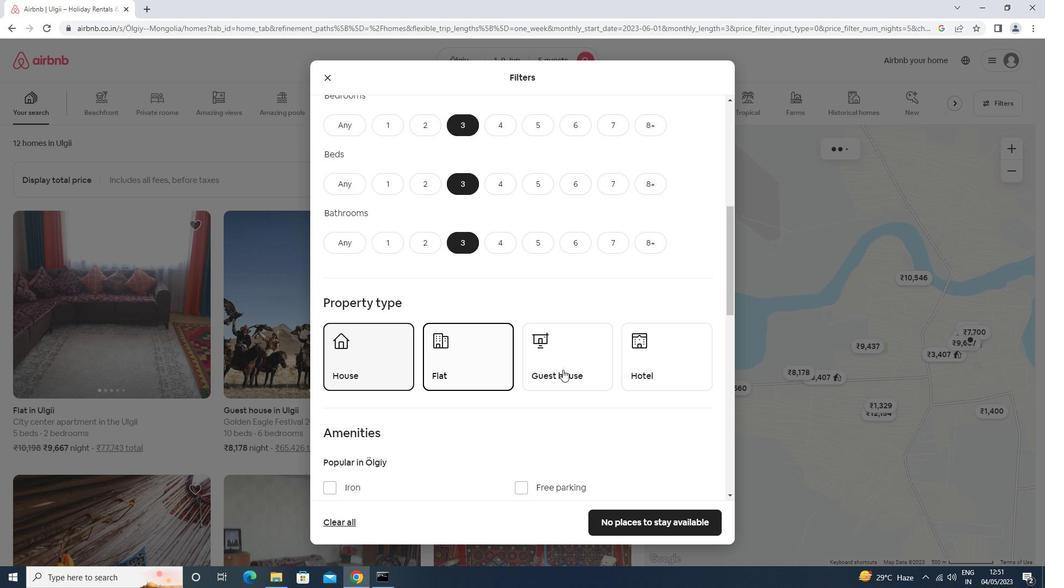 
Action: Mouse scrolled (568, 369) with delta (0, 0)
Screenshot: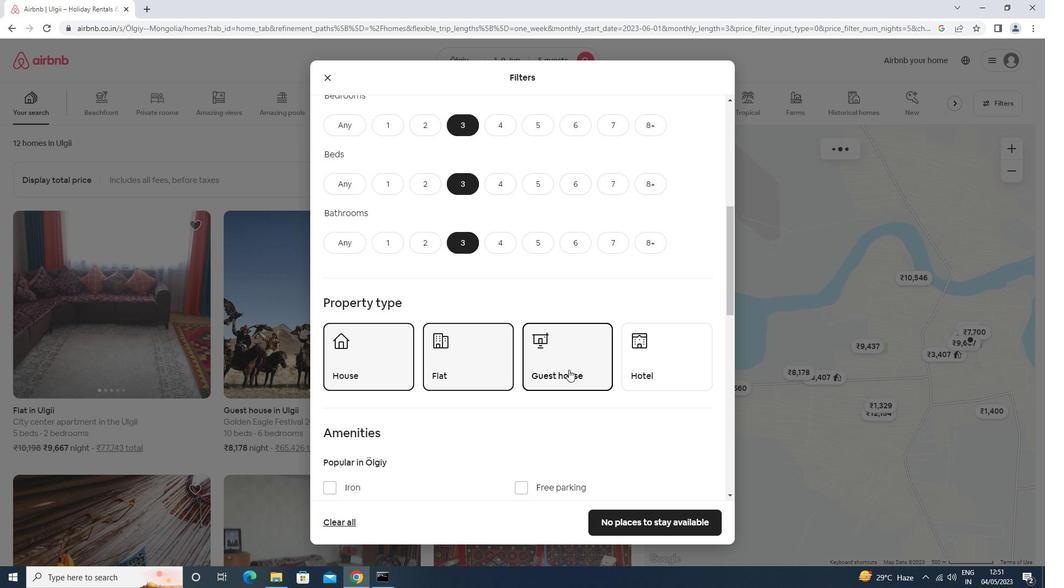 
Action: Mouse scrolled (568, 369) with delta (0, 0)
Screenshot: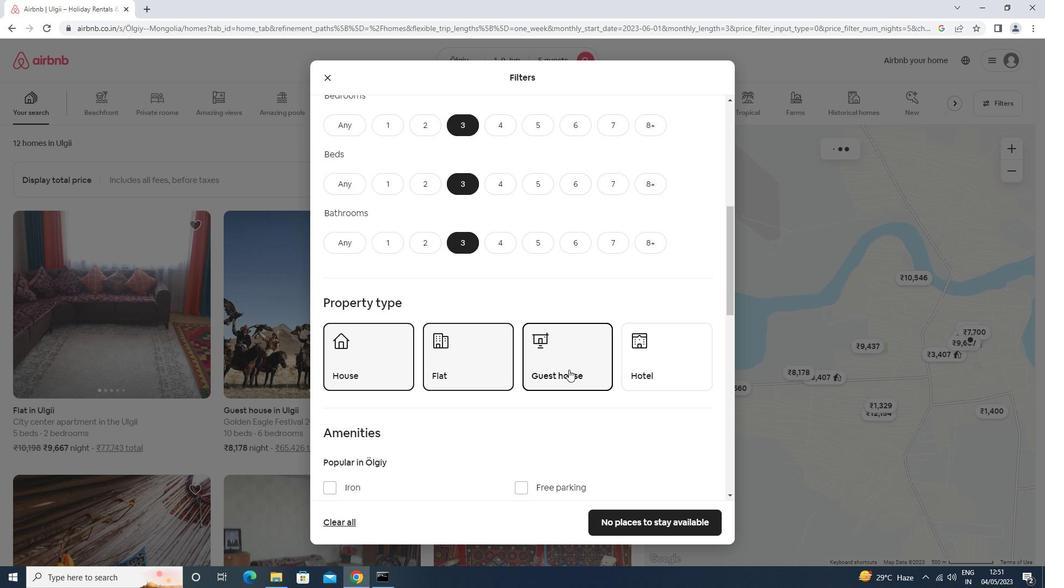 
Action: Mouse scrolled (568, 369) with delta (0, 0)
Screenshot: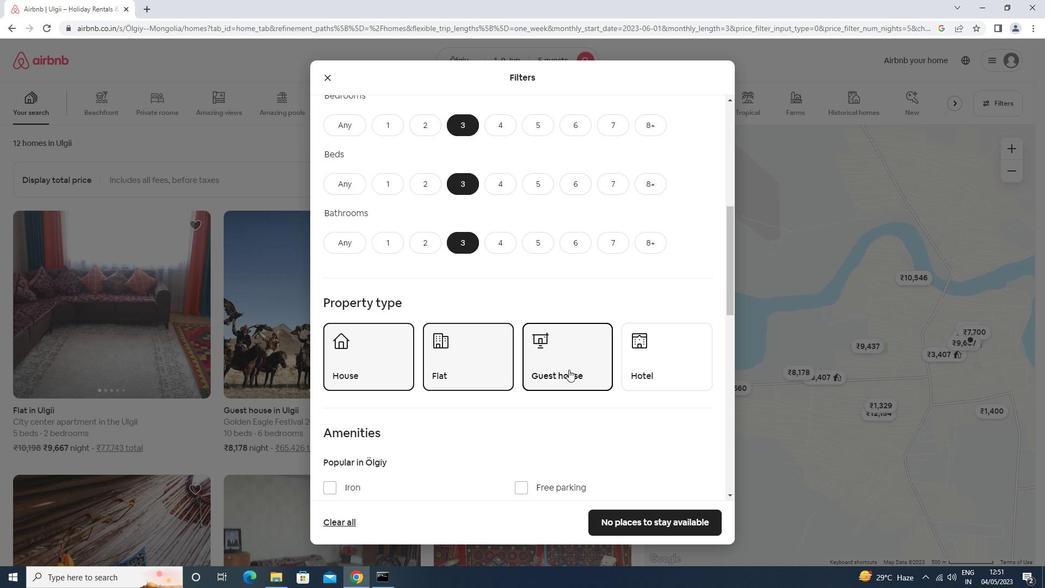 
Action: Mouse moved to (541, 346)
Screenshot: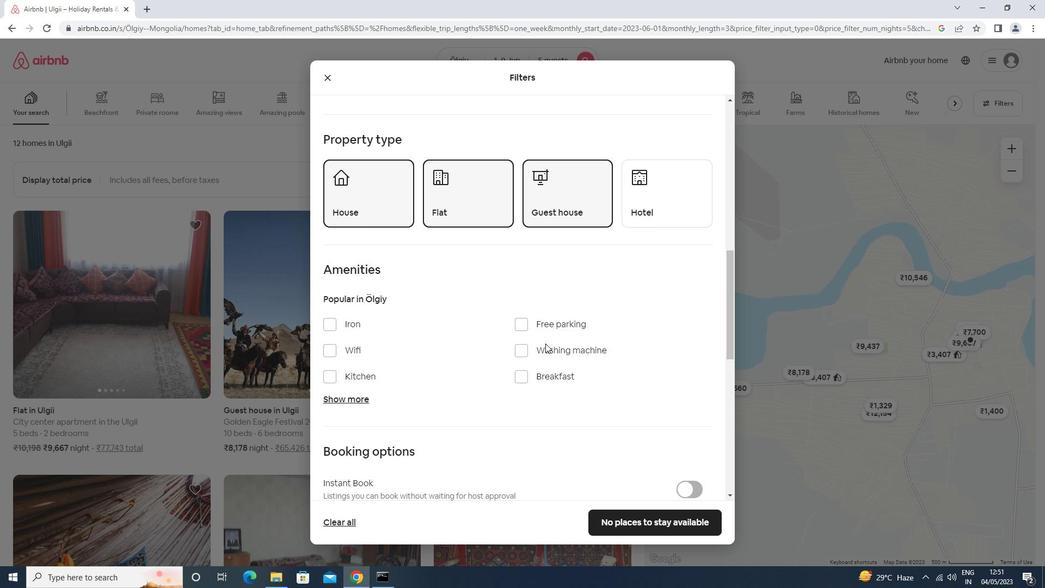 
Action: Mouse pressed left at (541, 346)
Screenshot: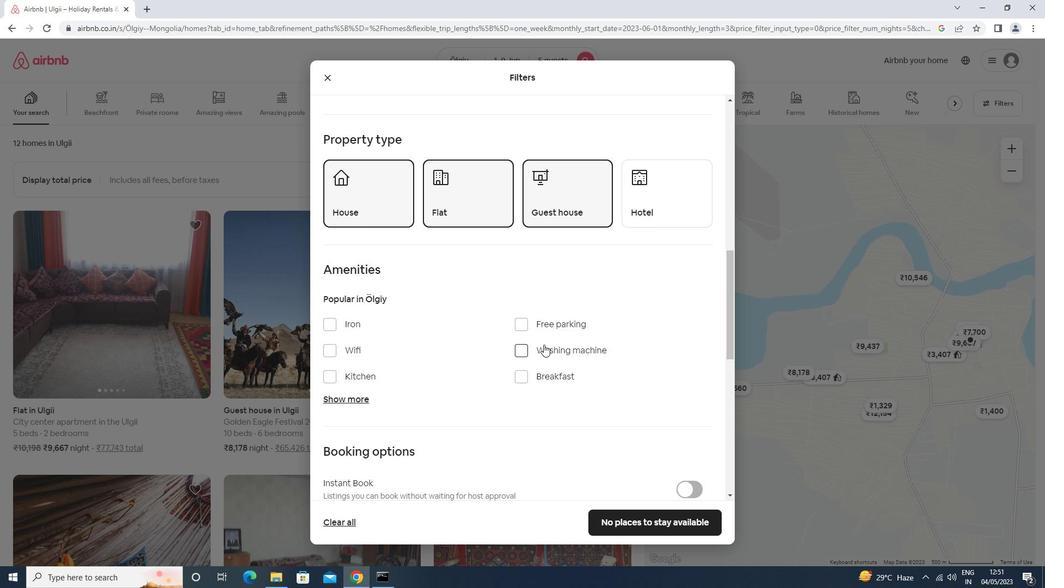 
Action: Mouse scrolled (541, 346) with delta (0, 0)
Screenshot: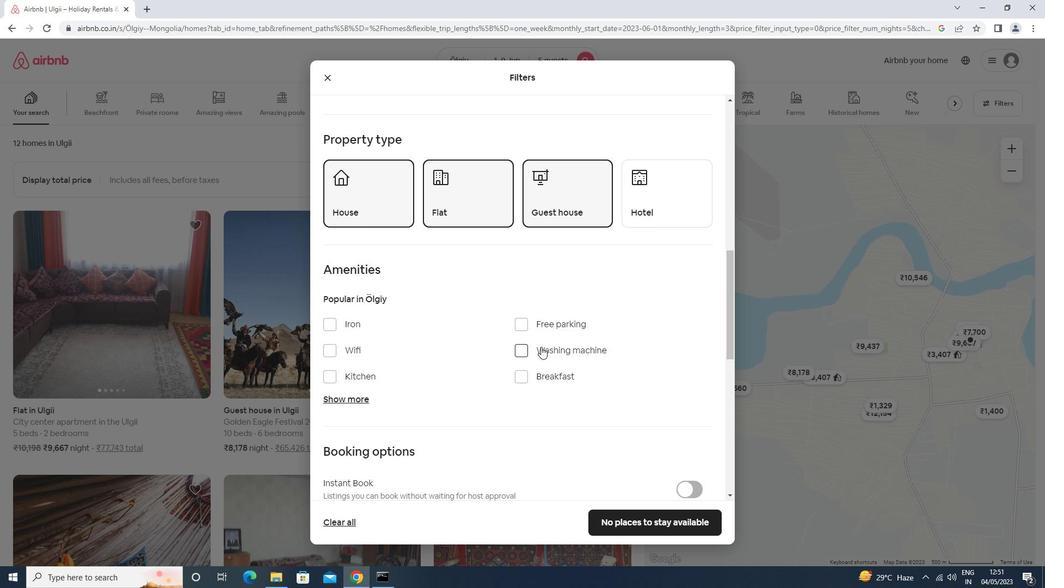 
Action: Mouse scrolled (541, 346) with delta (0, 0)
Screenshot: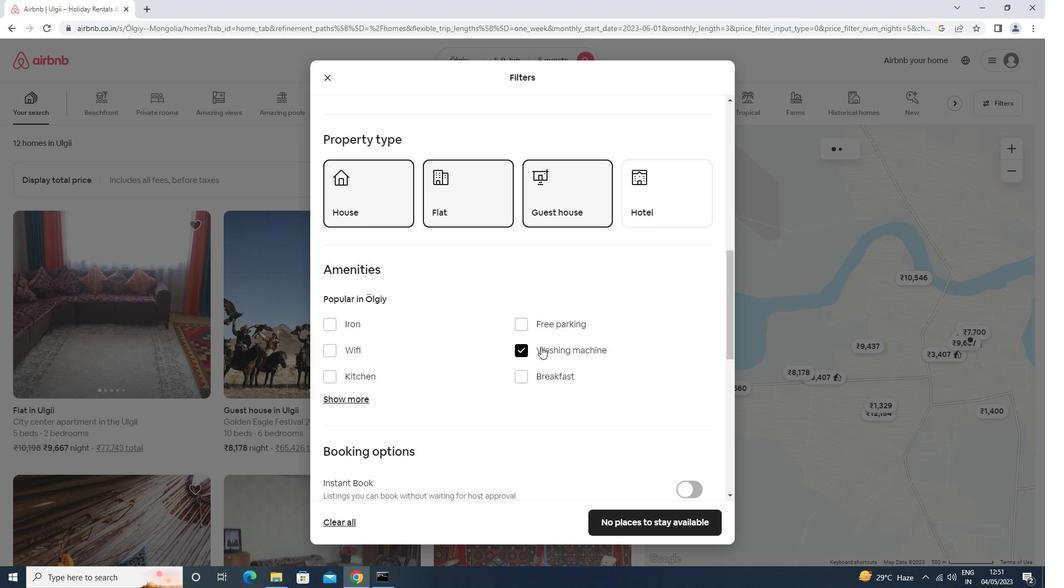 
Action: Mouse scrolled (541, 346) with delta (0, 0)
Screenshot: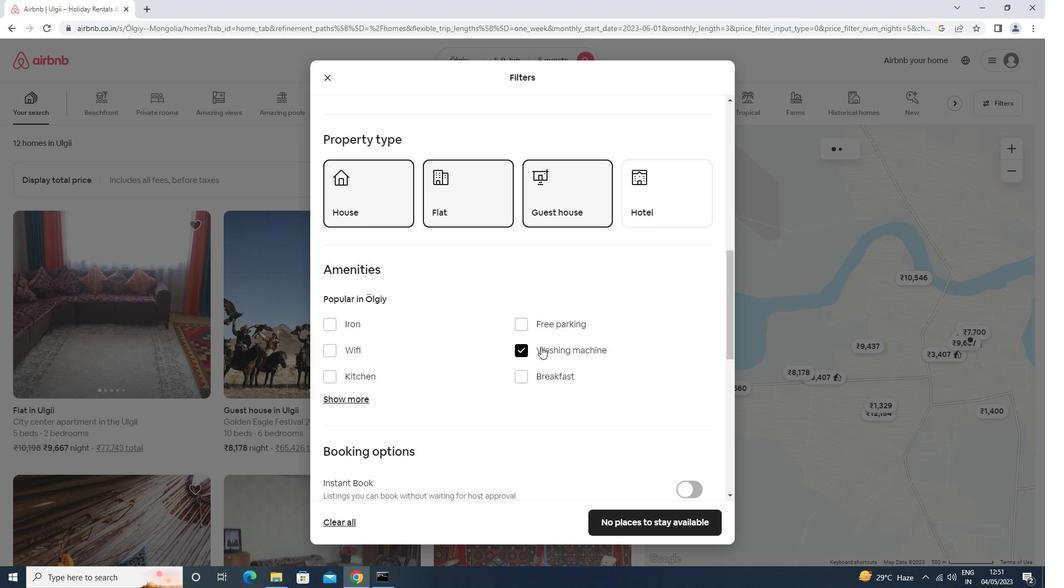 
Action: Mouse scrolled (541, 346) with delta (0, 0)
Screenshot: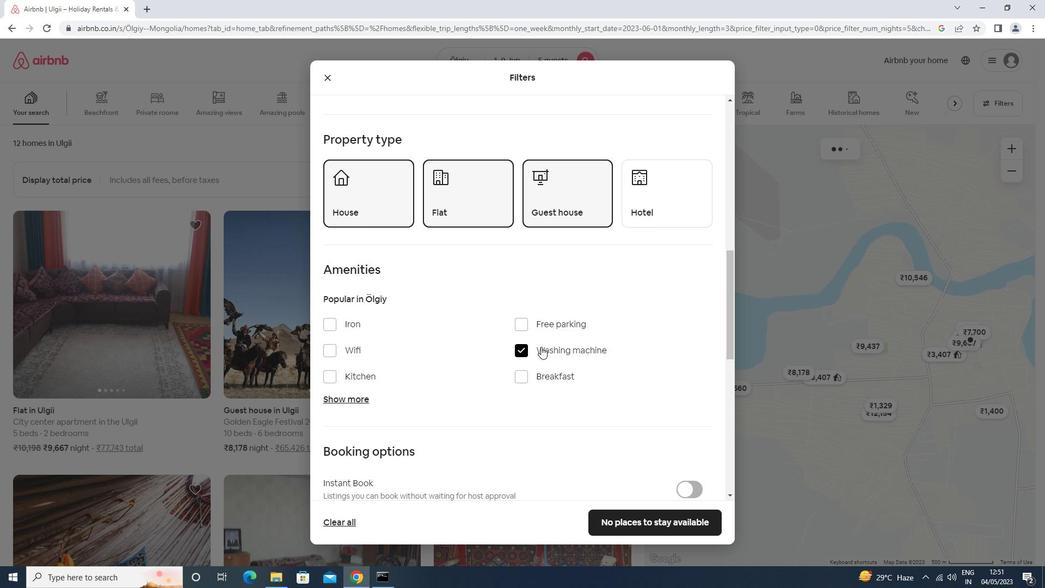 
Action: Mouse moved to (695, 307)
Screenshot: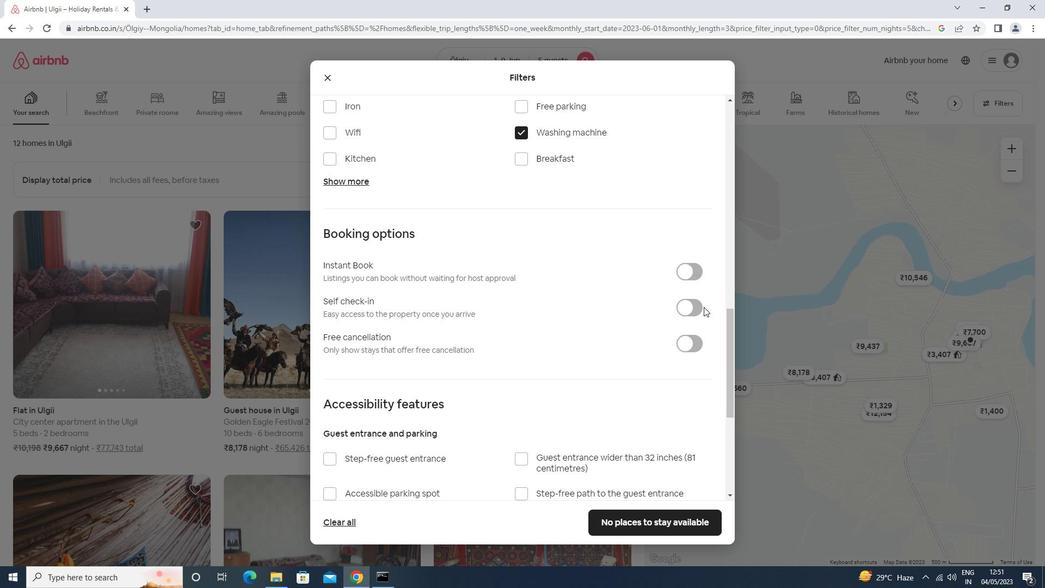 
Action: Mouse pressed left at (695, 307)
Screenshot: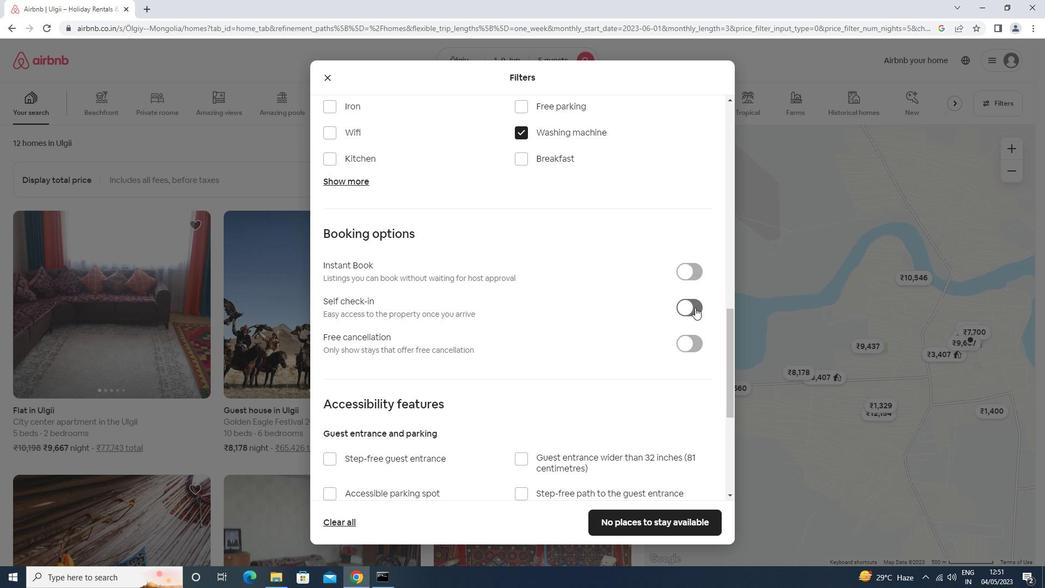 
Action: Mouse moved to (690, 309)
Screenshot: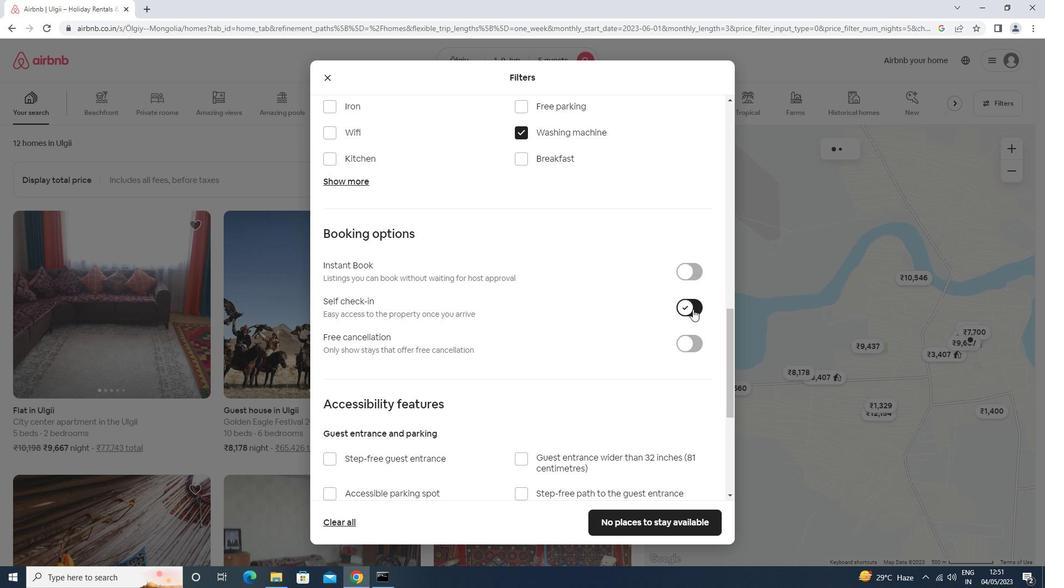 
Action: Mouse scrolled (690, 309) with delta (0, 0)
Screenshot: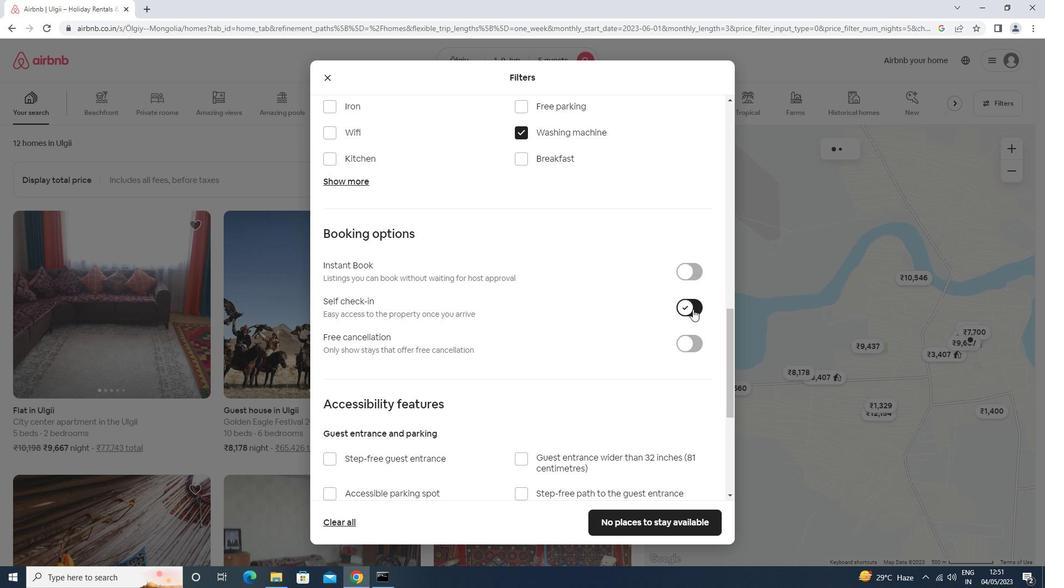 
Action: Mouse moved to (690, 310)
Screenshot: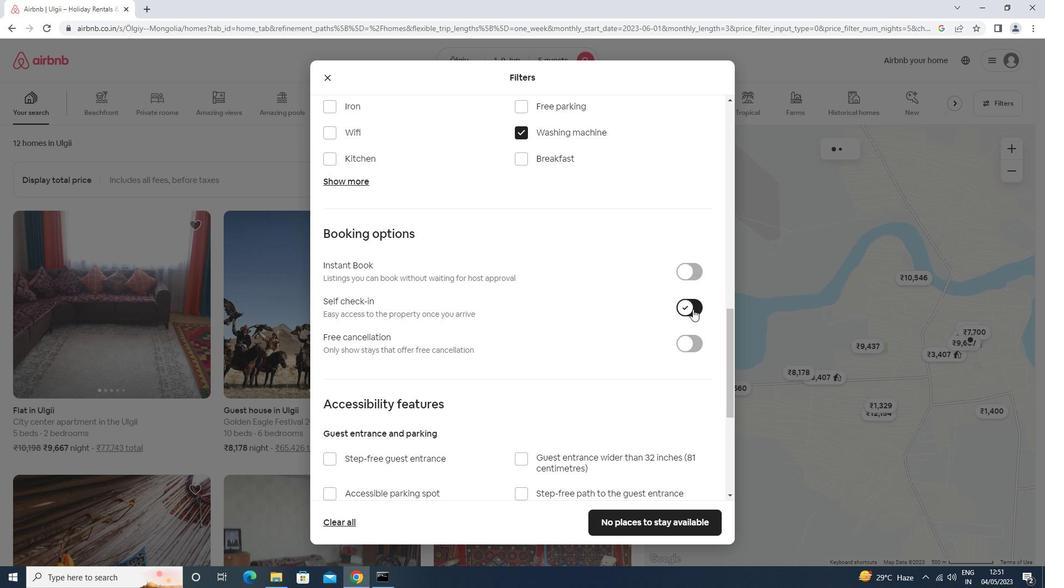 
Action: Mouse scrolled (690, 310) with delta (0, 0)
Screenshot: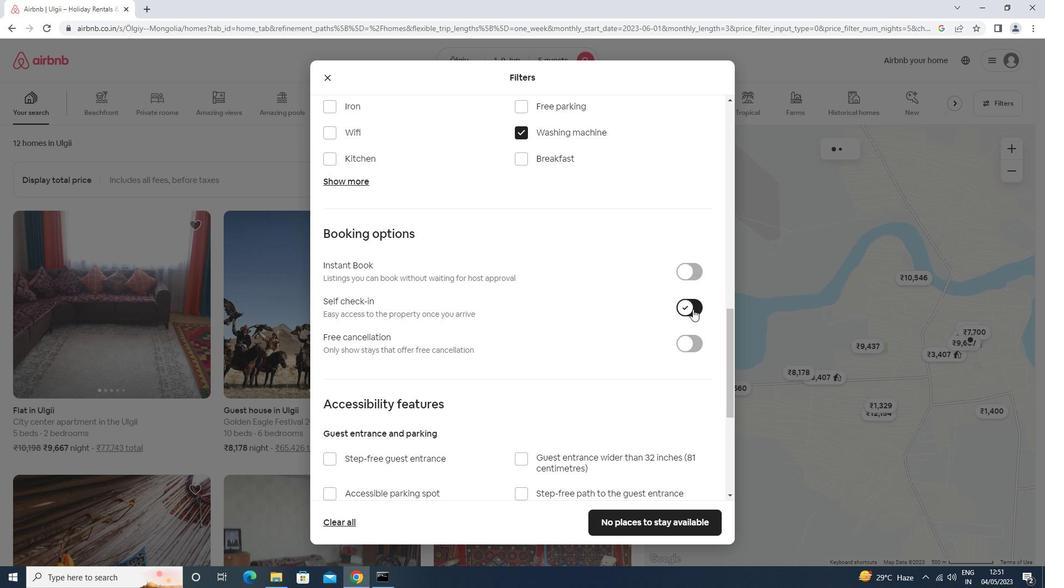 
Action: Mouse moved to (689, 311)
Screenshot: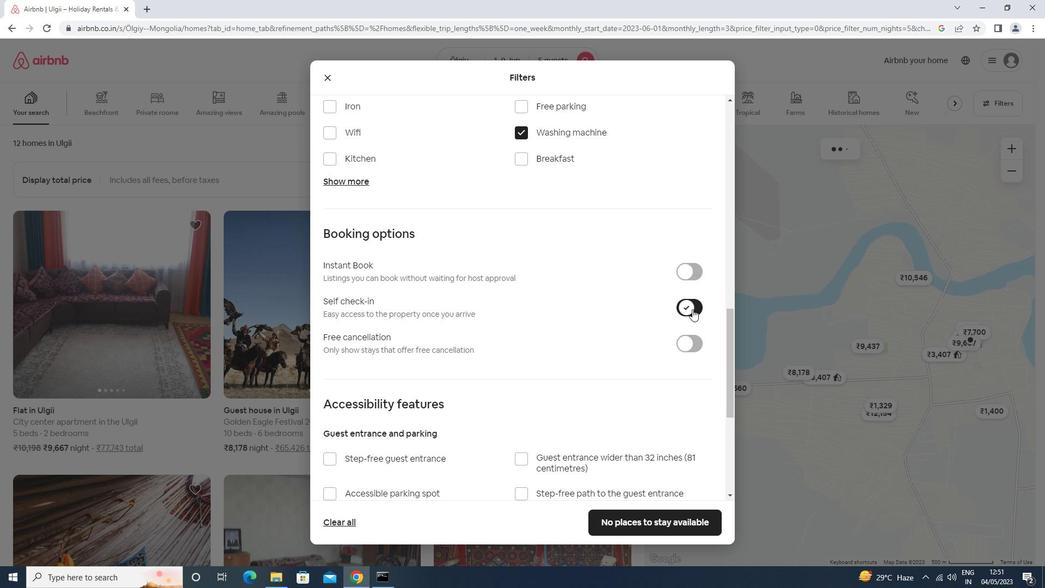 
Action: Mouse scrolled (689, 310) with delta (0, 0)
Screenshot: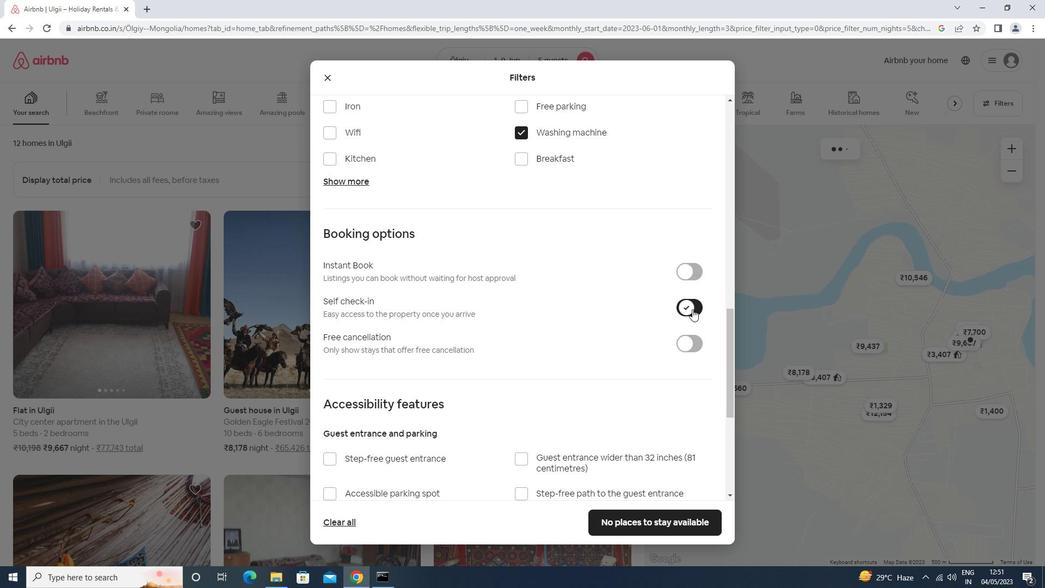 
Action: Mouse scrolled (689, 310) with delta (0, 0)
Screenshot: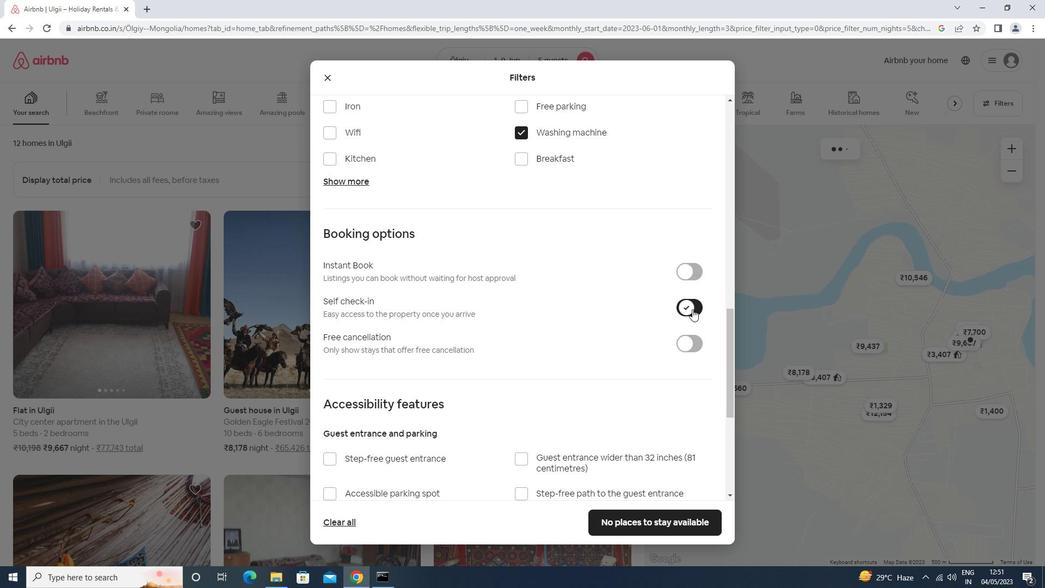 
Action: Mouse moved to (688, 311)
Screenshot: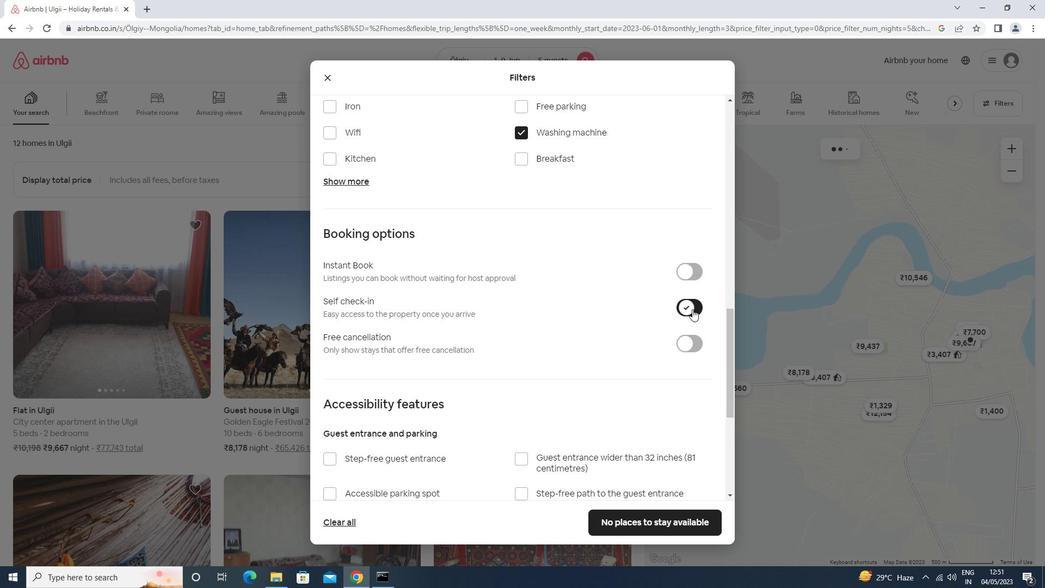 
Action: Mouse scrolled (688, 310) with delta (0, 0)
Screenshot: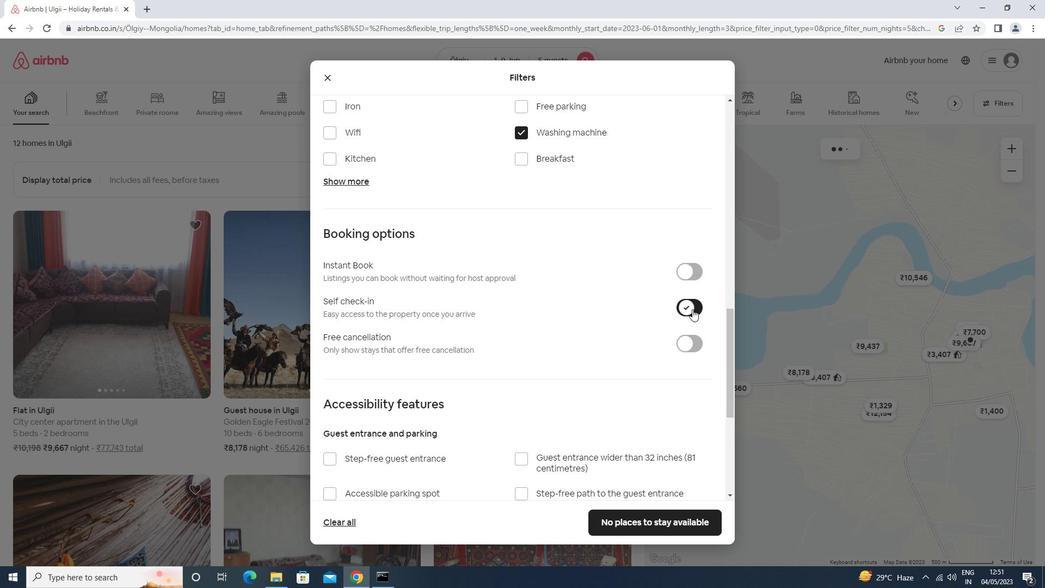 
Action: Mouse moved to (682, 315)
Screenshot: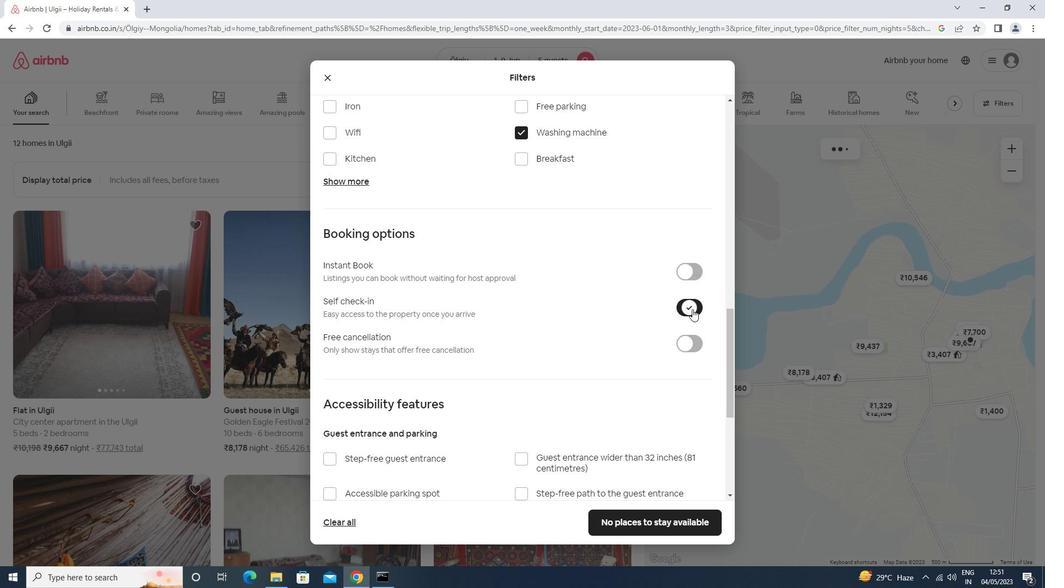 
Action: Mouse scrolled (682, 315) with delta (0, 0)
Screenshot: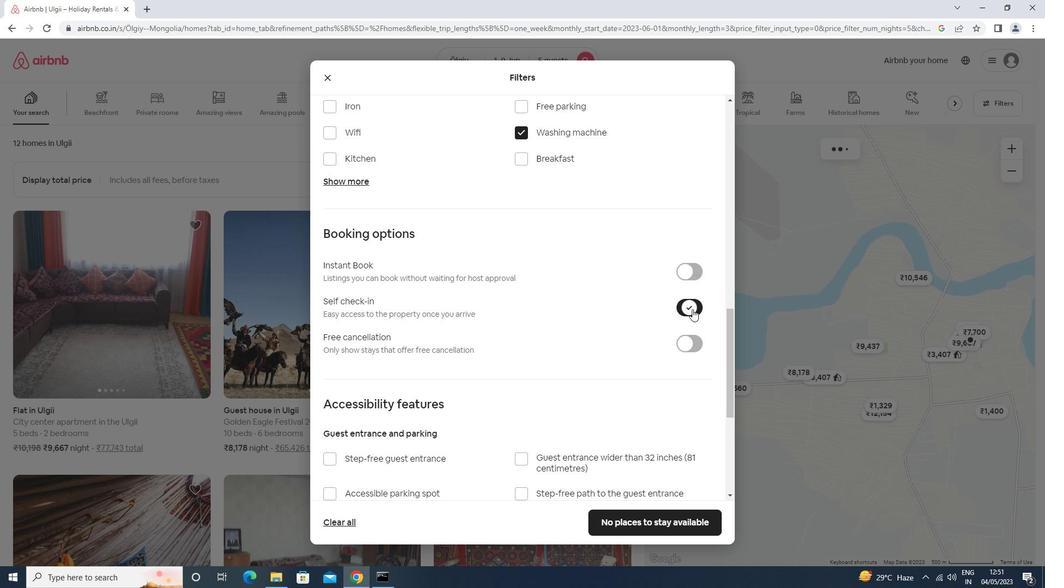 
Action: Mouse moved to (656, 330)
Screenshot: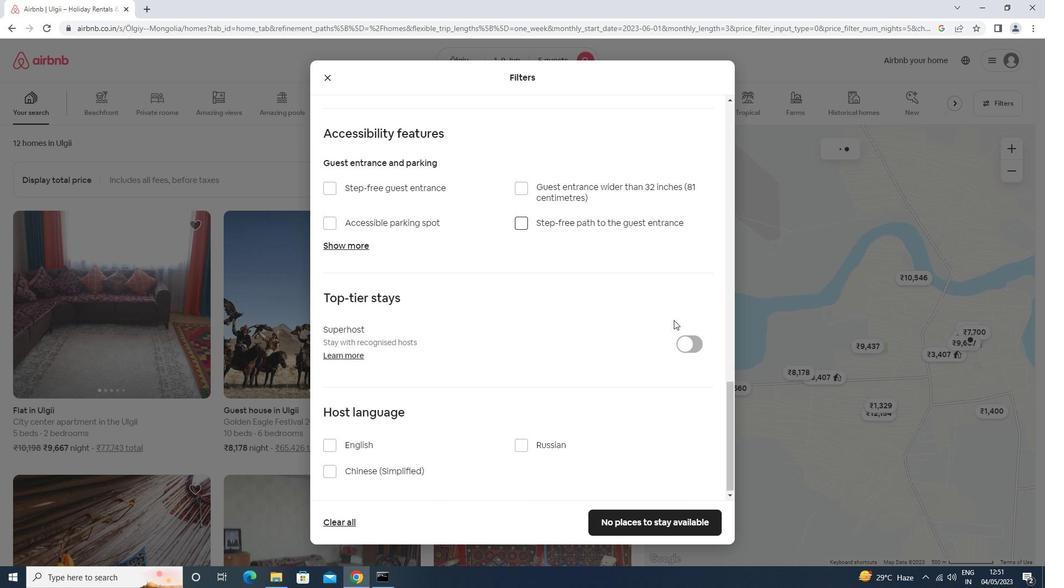 
Action: Mouse scrolled (656, 329) with delta (0, 0)
Screenshot: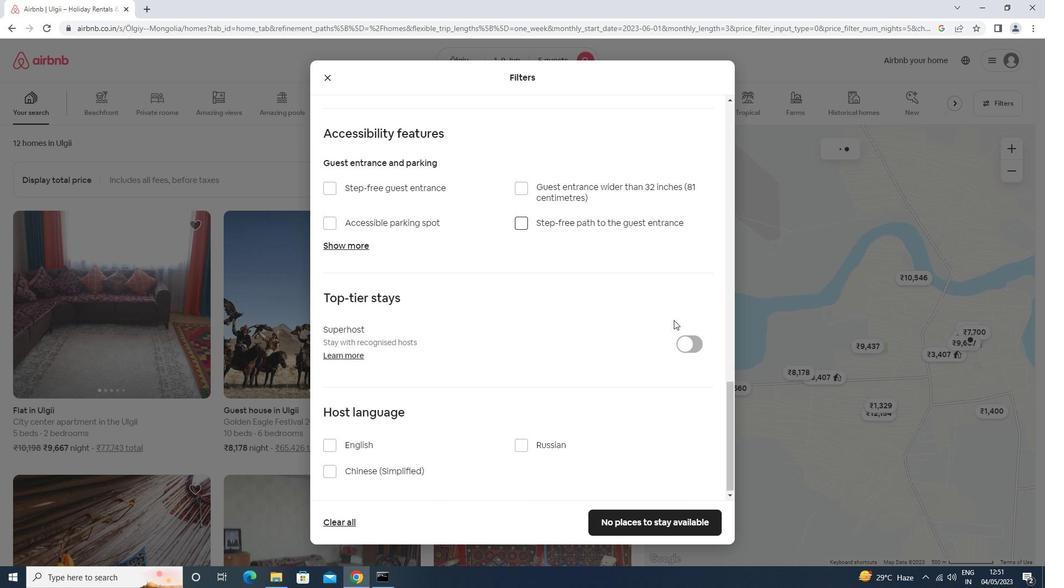 
Action: Mouse moved to (654, 331)
Screenshot: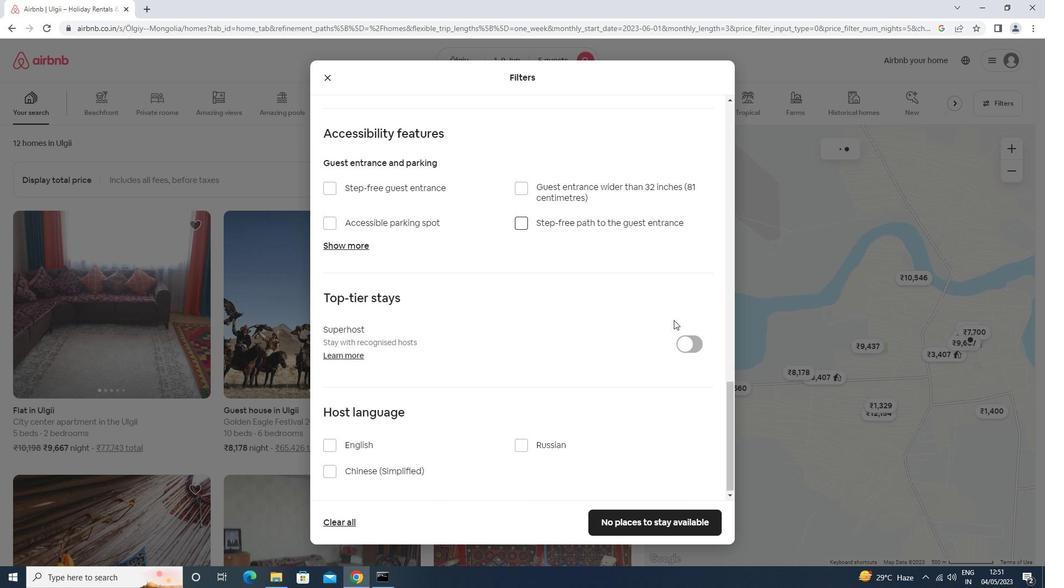 
Action: Mouse scrolled (654, 331) with delta (0, 0)
Screenshot: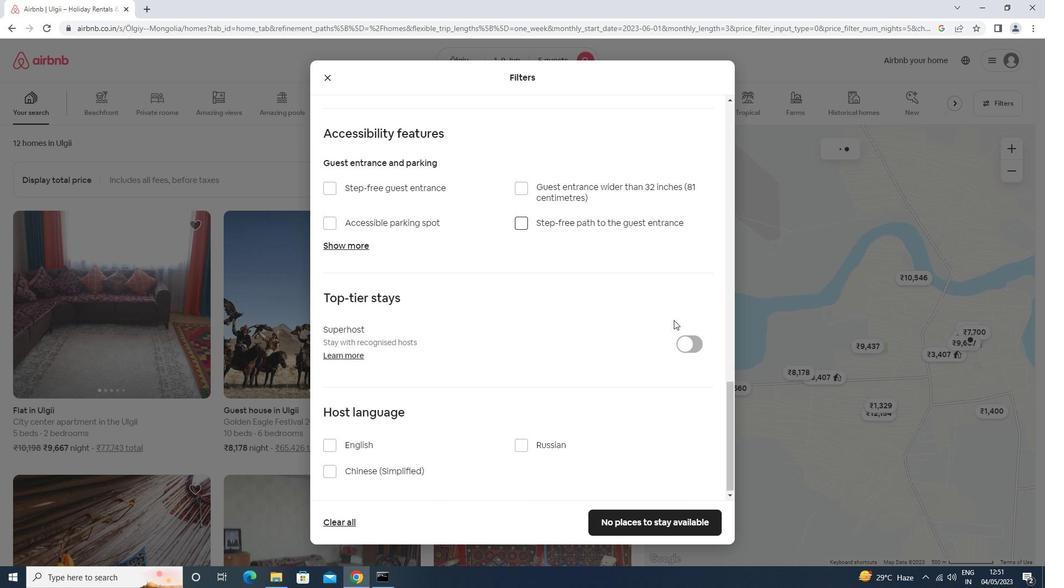 
Action: Mouse moved to (649, 333)
Screenshot: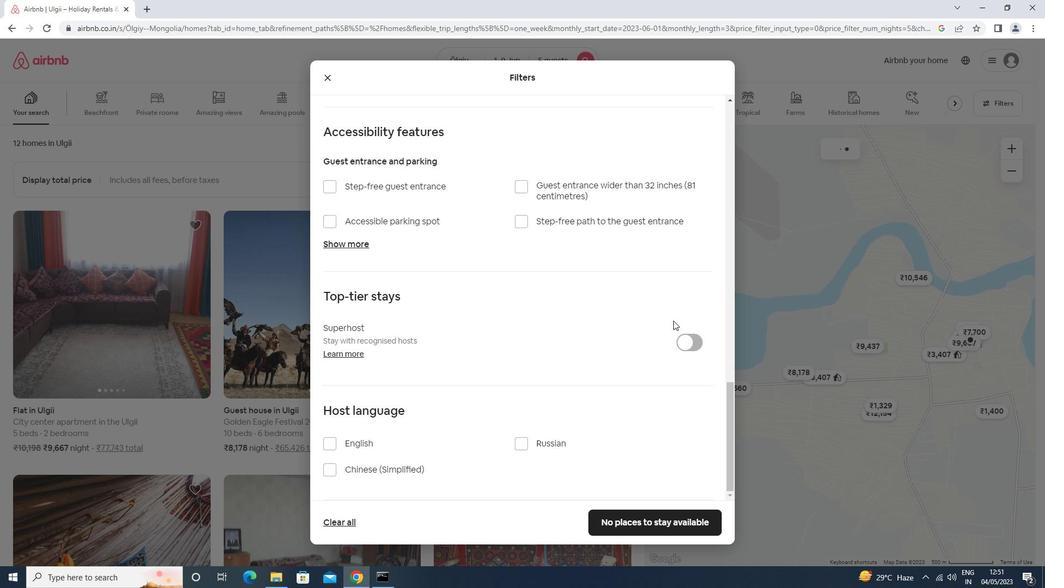 
Action: Mouse scrolled (649, 332) with delta (0, -1)
Screenshot: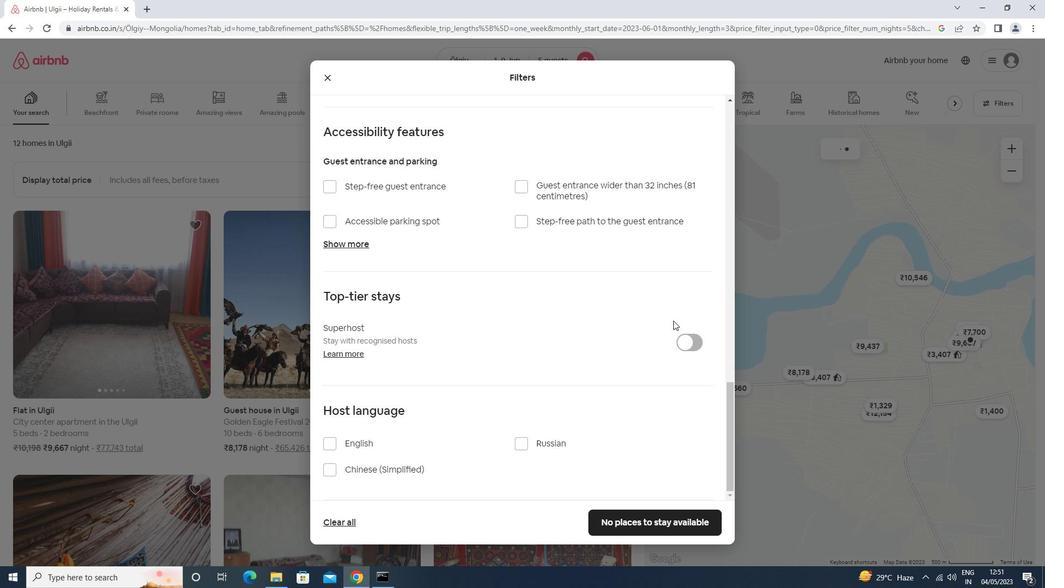 
Action: Mouse moved to (641, 337)
Screenshot: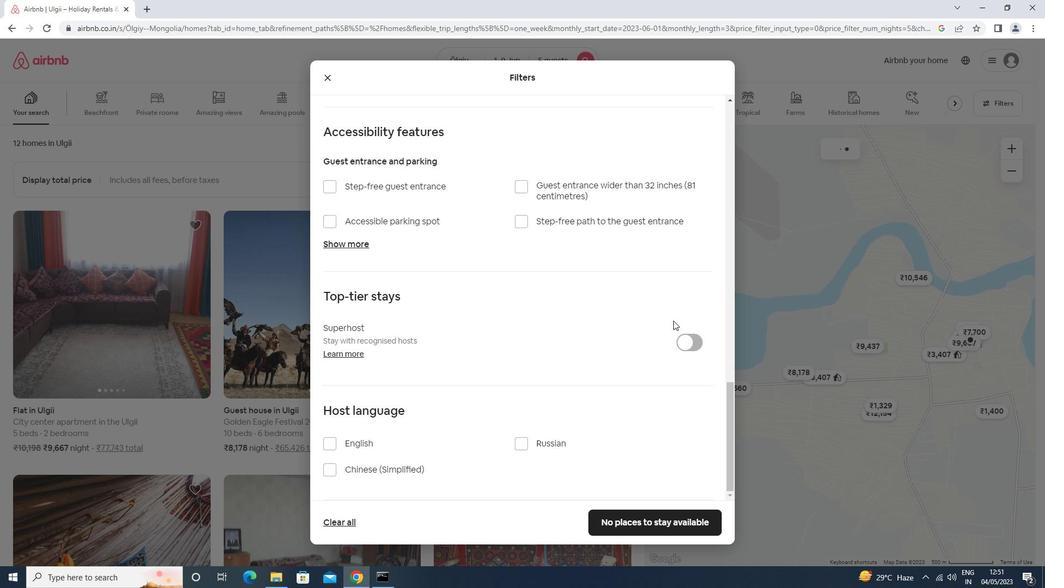 
Action: Mouse scrolled (641, 337) with delta (0, 0)
Screenshot: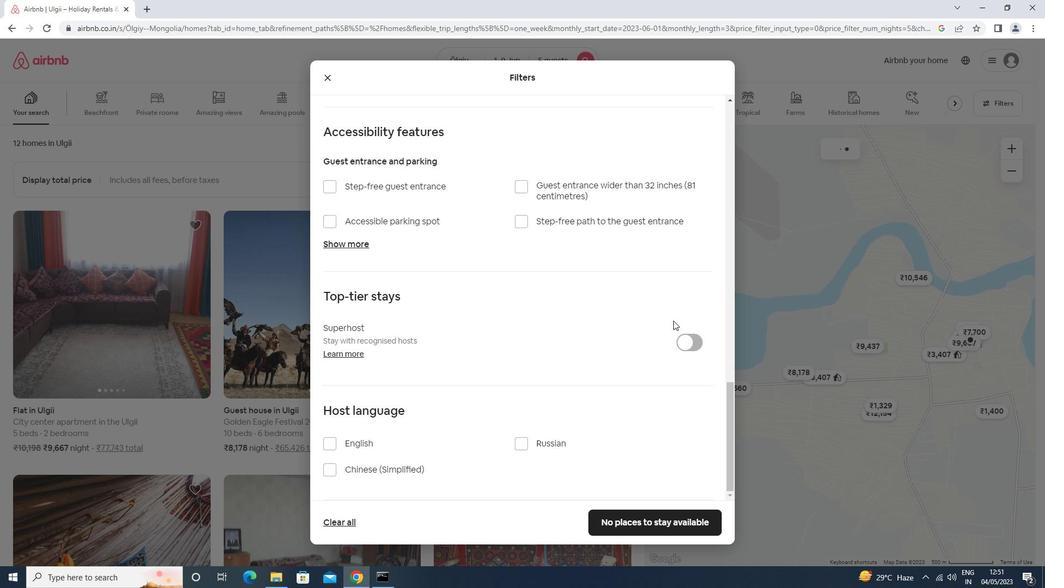 
Action: Mouse moved to (351, 437)
Screenshot: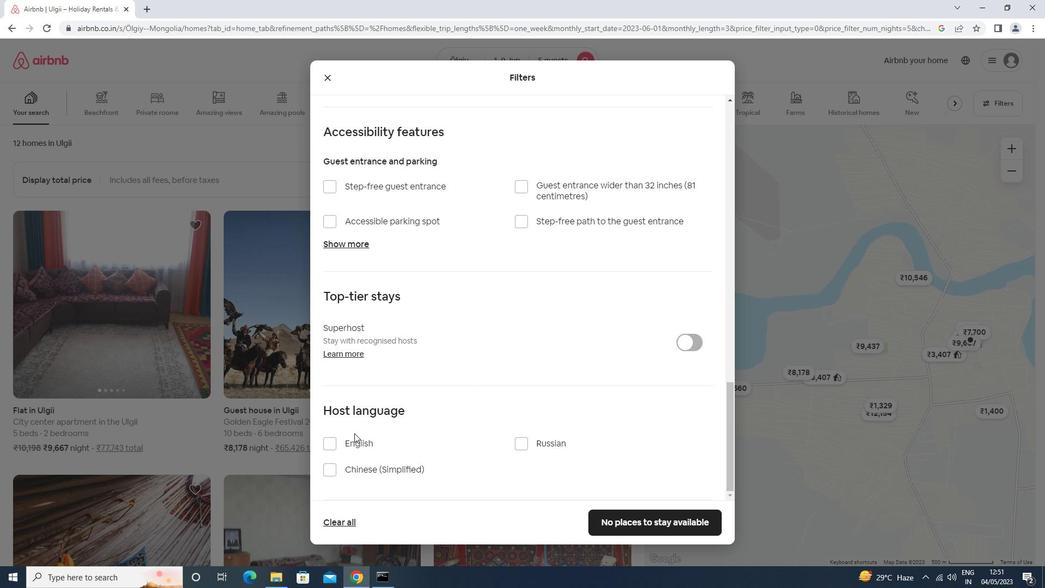 
Action: Mouse pressed left at (351, 437)
Screenshot: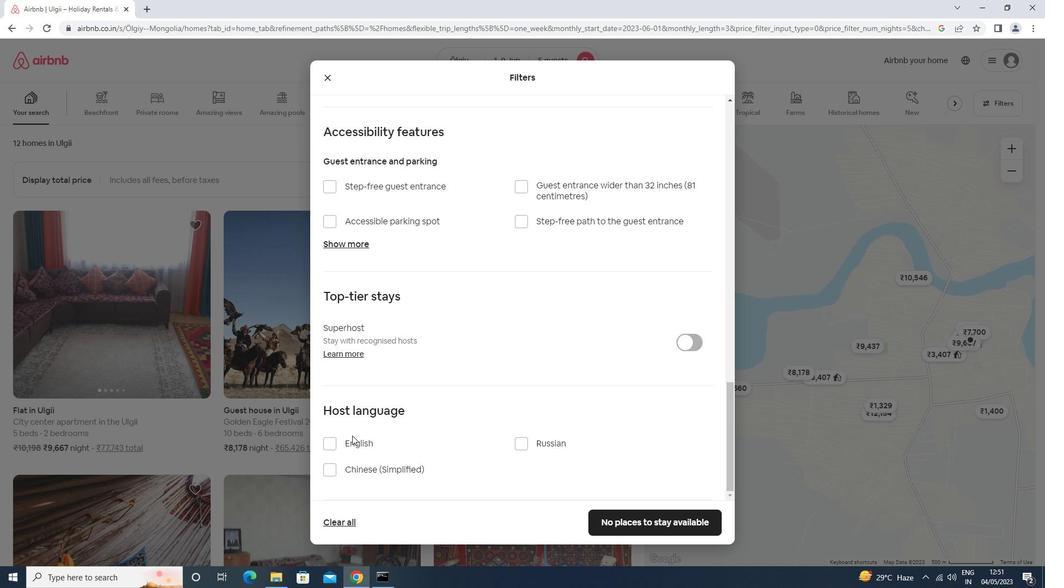 
Action: Mouse moved to (632, 515)
Screenshot: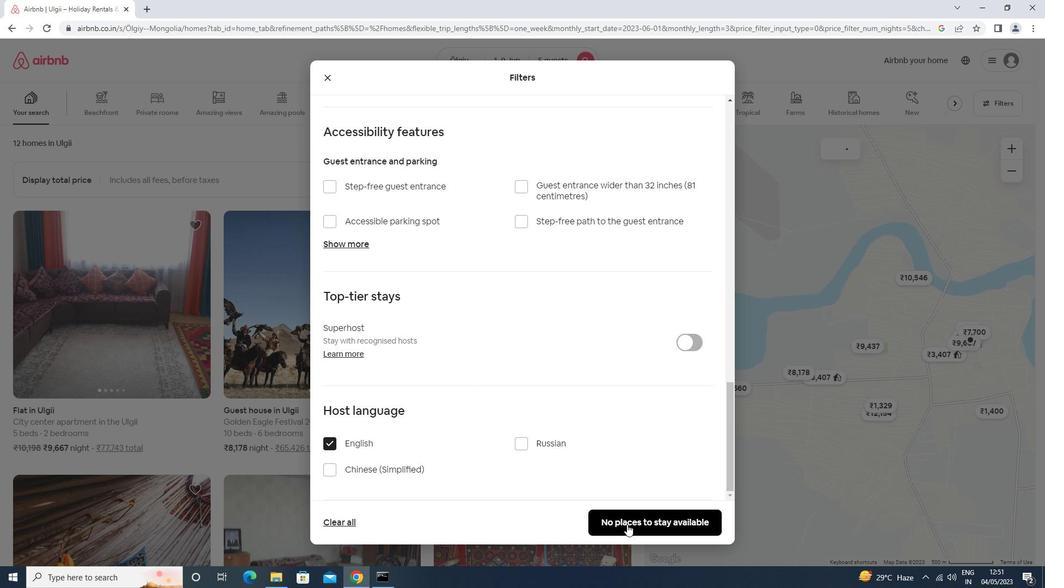 
Action: Mouse pressed left at (632, 515)
Screenshot: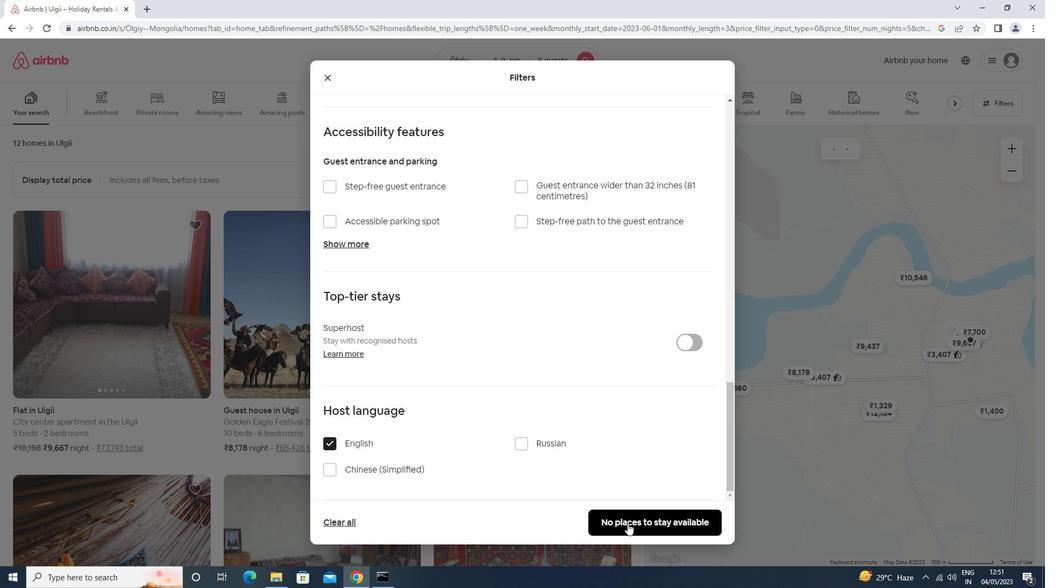 
